Task: Open Card Accounting Review Meeting in Board Project Collaboration to Workspace Enterprise Architecture and add a team member Softage.1@softage.net, a label Green, a checklist Content Marketing, an attachment from your computer, a color Green and finally, add a card description 'Conduct team training session on effective delegation' and a comment 'We should approach this task with a sense of empathy and understanding, recognizing the needs and concerns of our stakeholders.'. Add a start date 'Jan 01, 1900' with a due date 'Jan 08, 1900'
Action: Mouse moved to (291, 173)
Screenshot: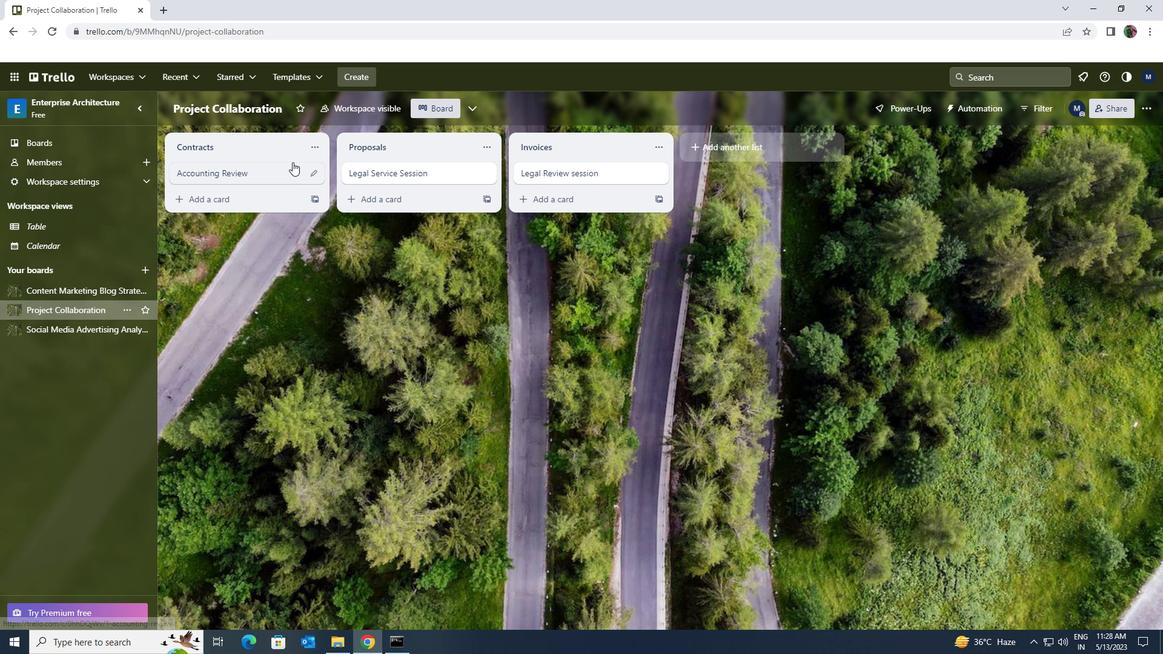 
Action: Mouse pressed left at (291, 173)
Screenshot: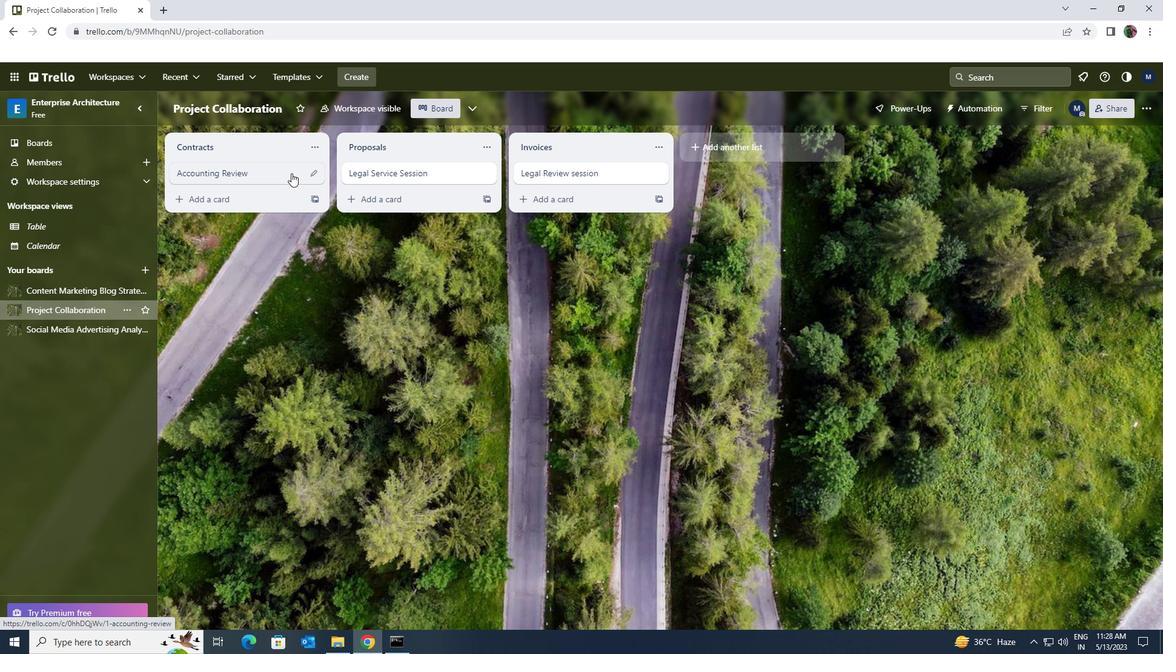 
Action: Mouse moved to (746, 173)
Screenshot: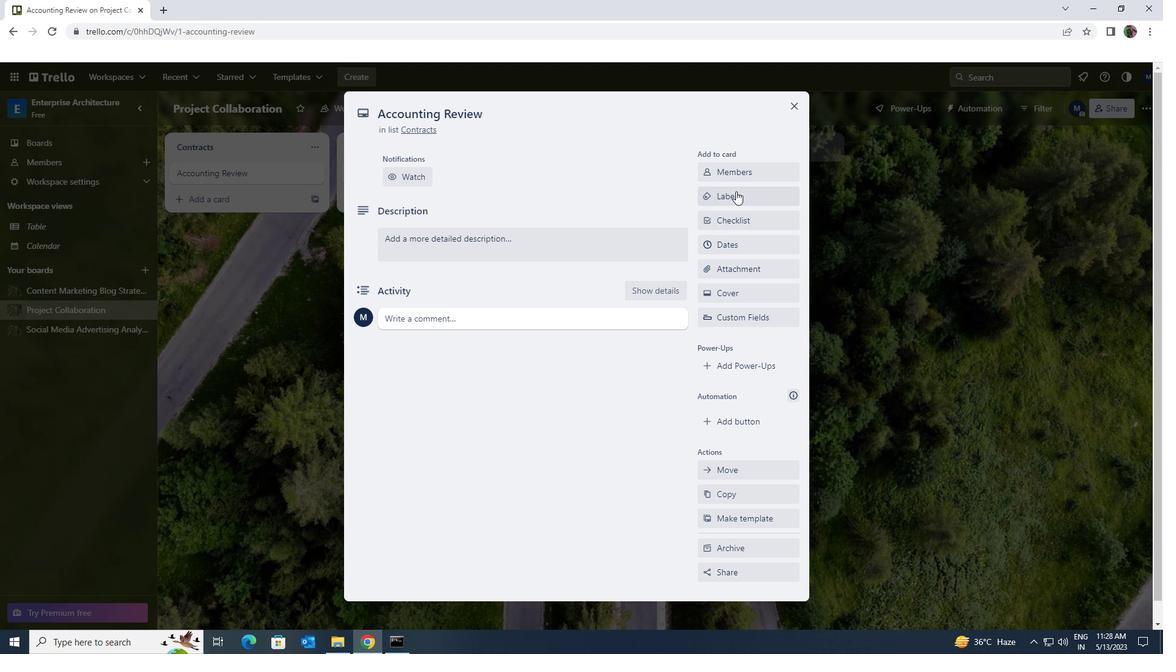 
Action: Mouse pressed left at (746, 173)
Screenshot: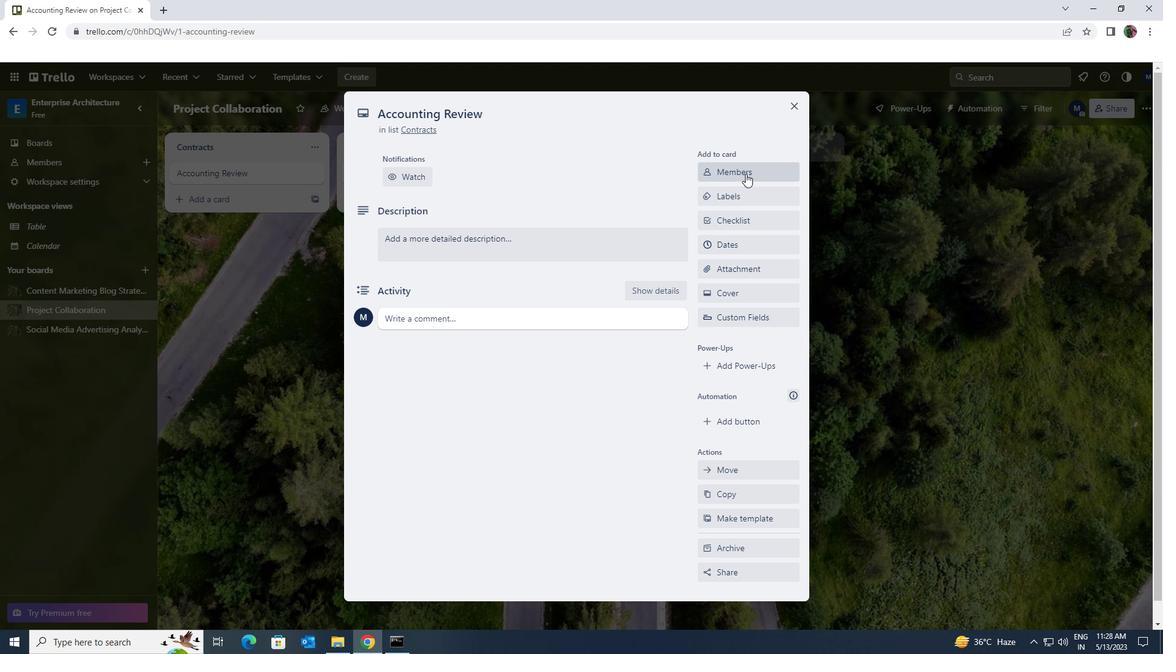 
Action: Key pressed softage.1<Key.shift>@SOFTAGE.NET
Screenshot: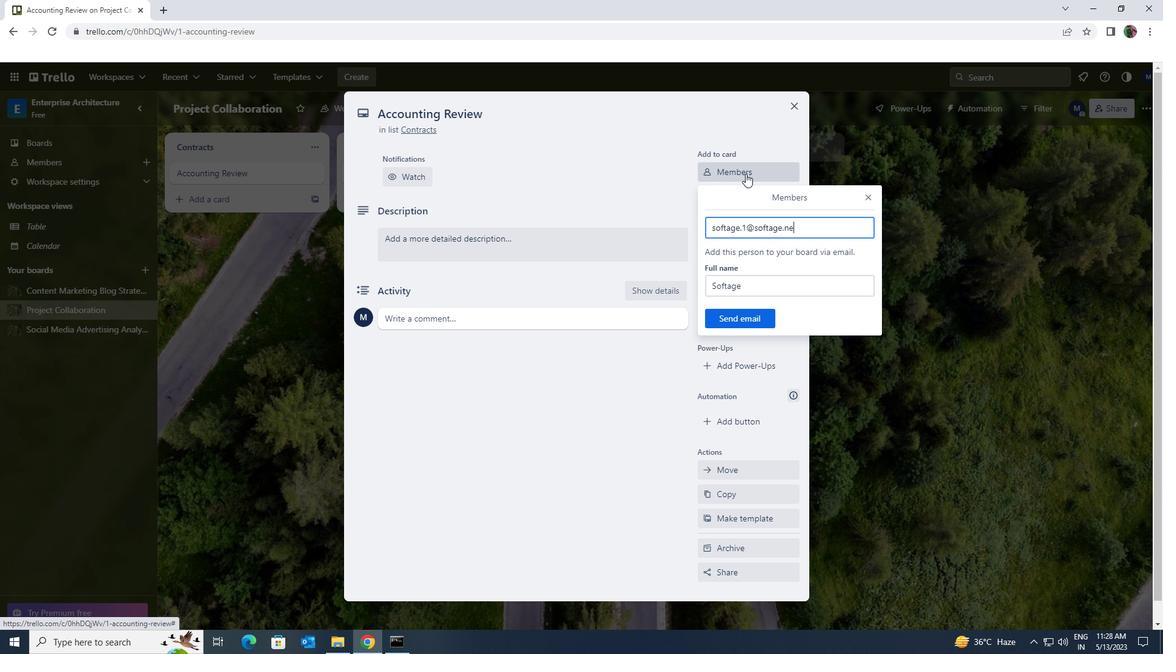 
Action: Mouse moved to (755, 314)
Screenshot: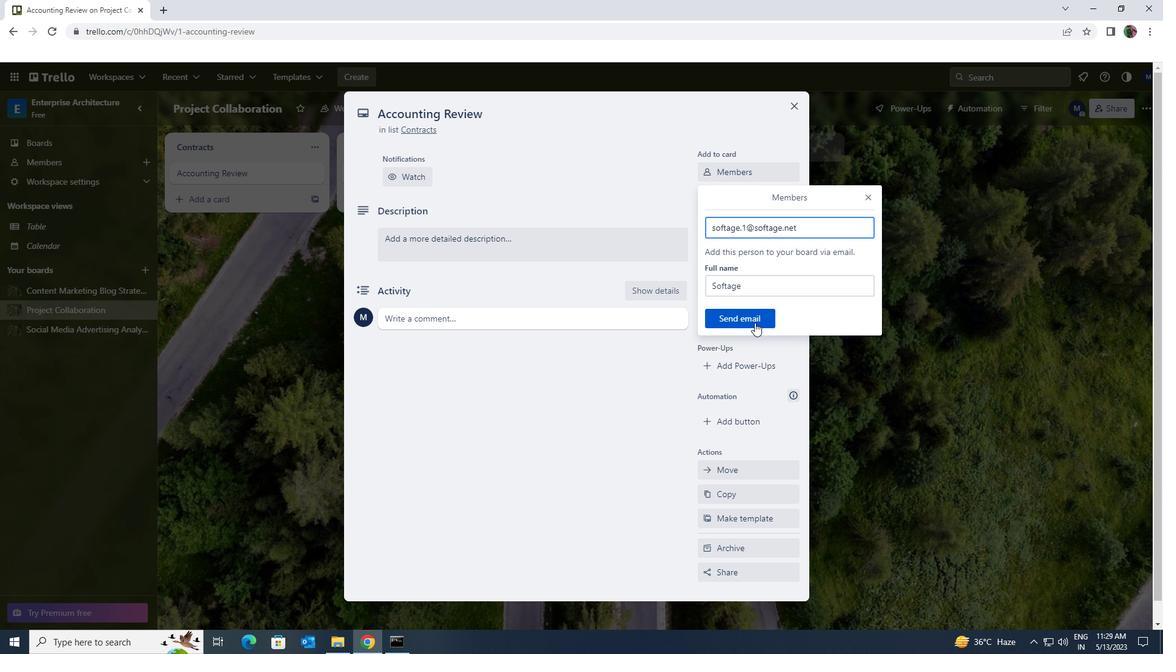 
Action: Mouse pressed left at (755, 314)
Screenshot: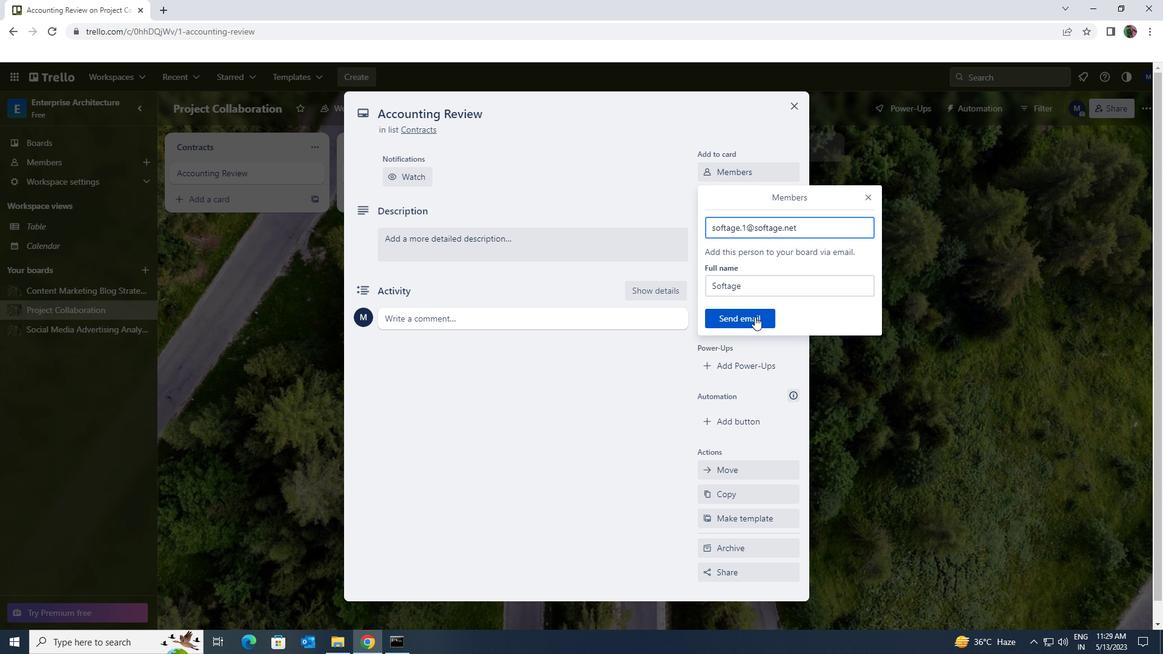 
Action: Mouse moved to (746, 235)
Screenshot: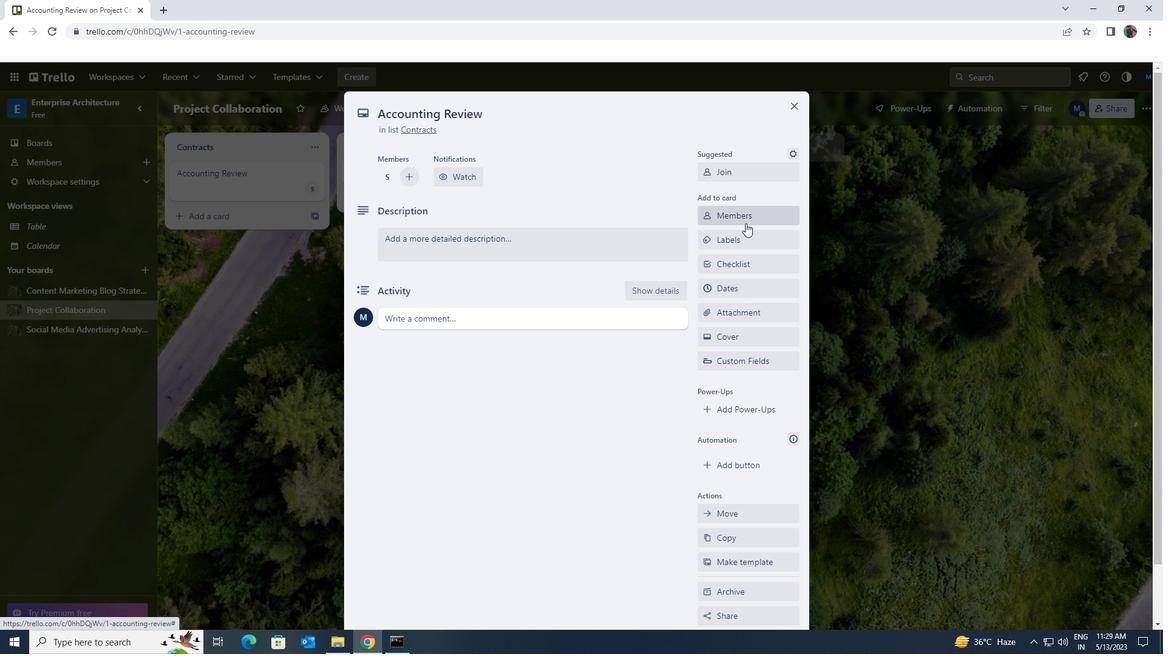 
Action: Mouse pressed left at (746, 235)
Screenshot: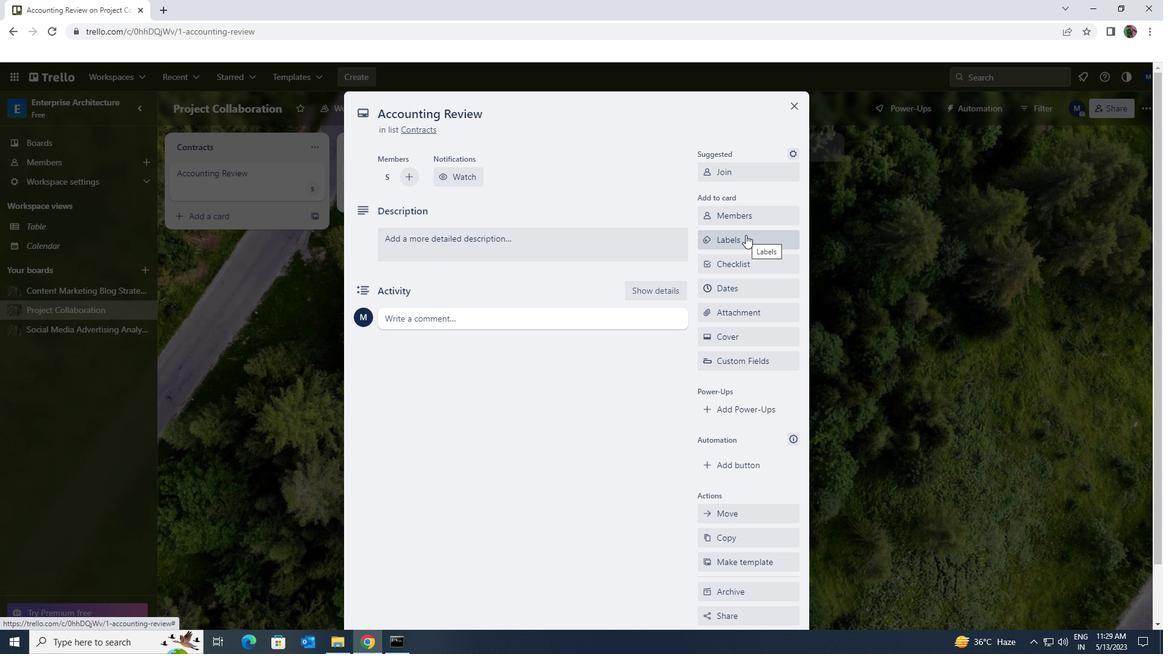 
Action: Mouse moved to (789, 475)
Screenshot: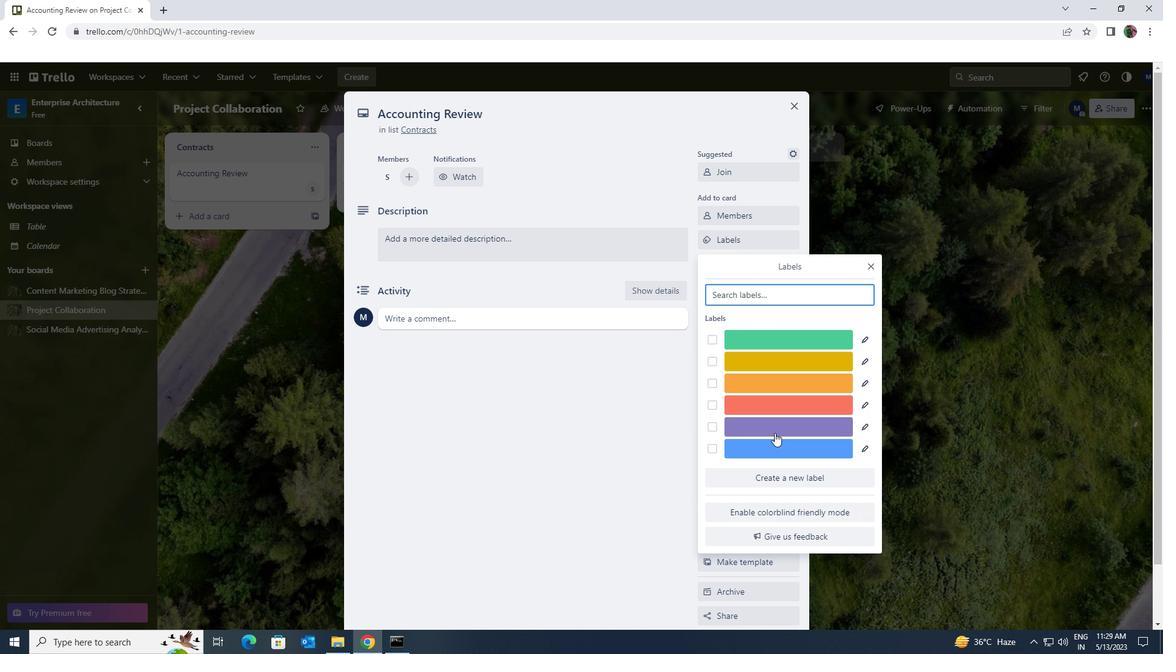 
Action: Mouse pressed left at (789, 475)
Screenshot: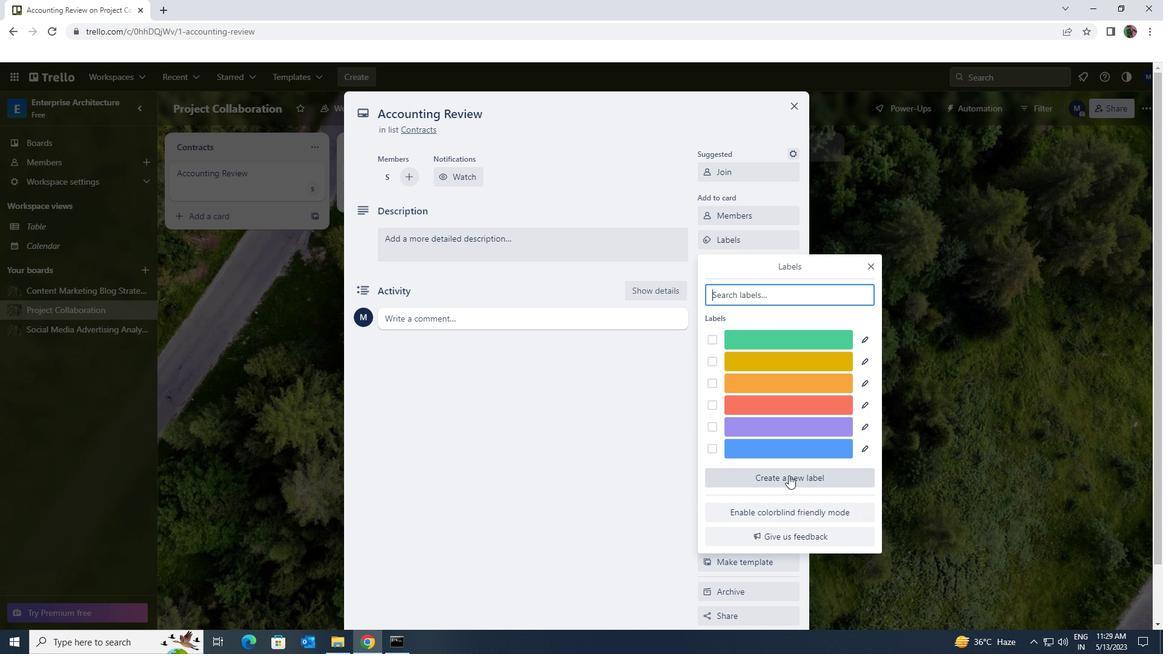 
Action: Mouse moved to (726, 458)
Screenshot: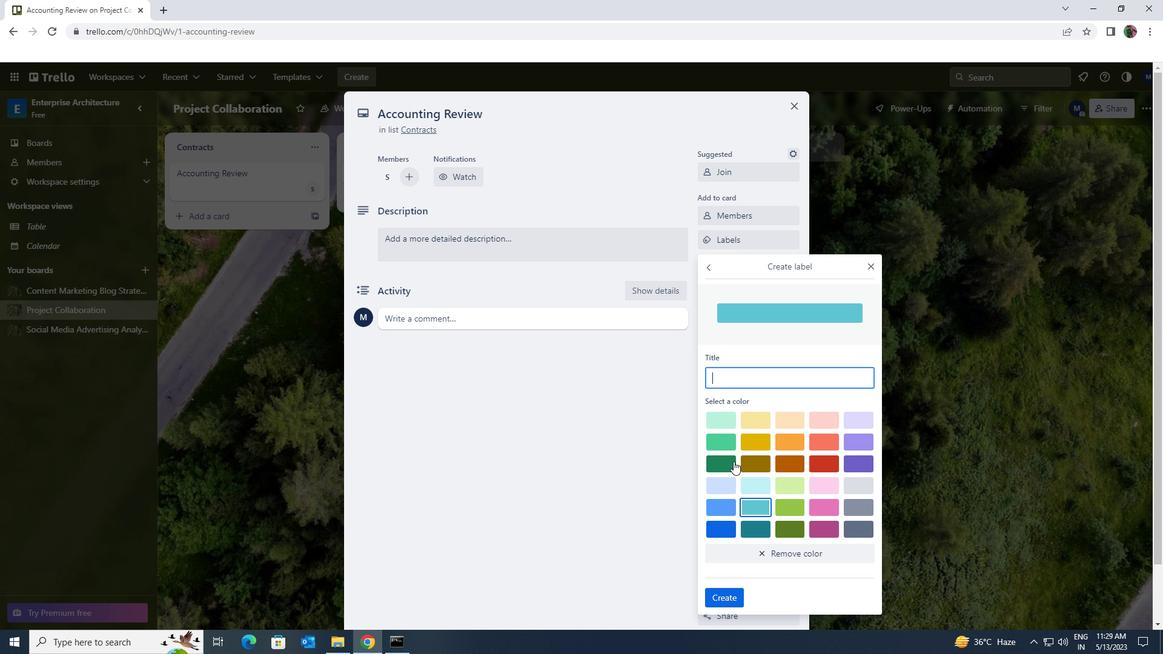 
Action: Mouse pressed left at (726, 458)
Screenshot: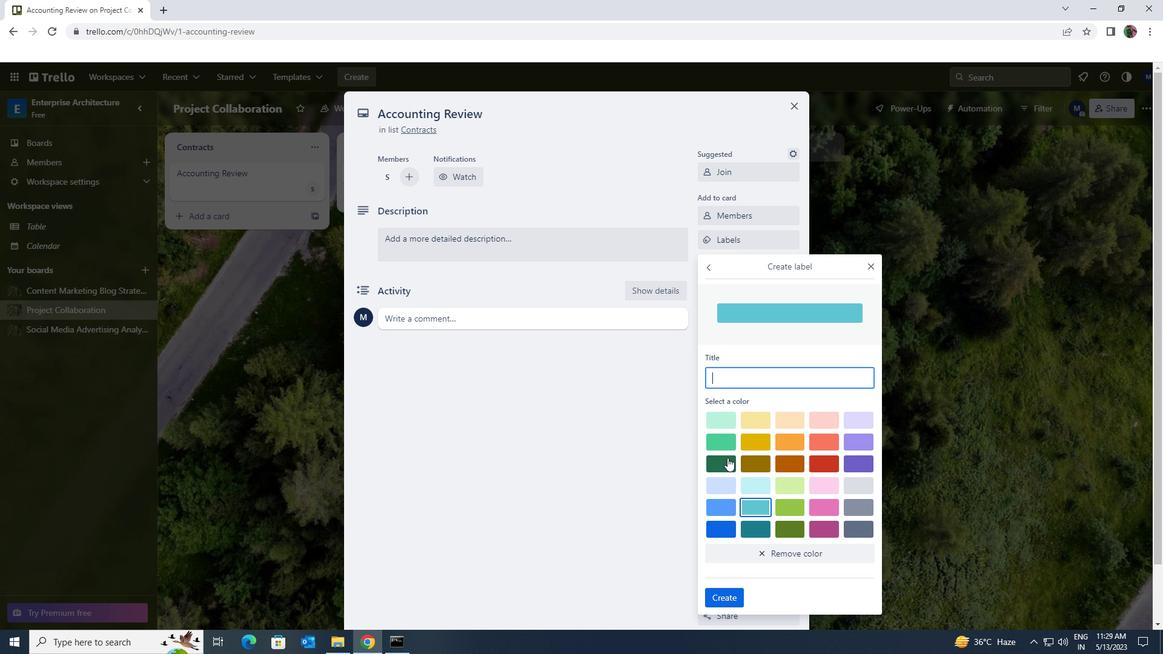 
Action: Mouse moved to (726, 595)
Screenshot: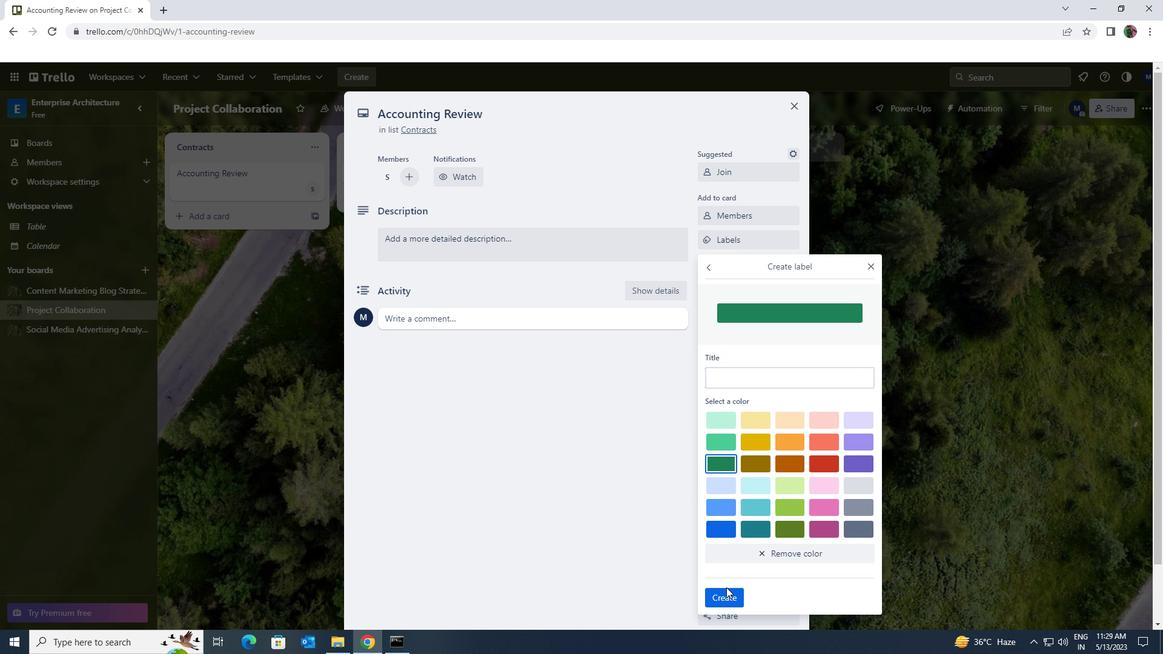 
Action: Mouse pressed left at (726, 595)
Screenshot: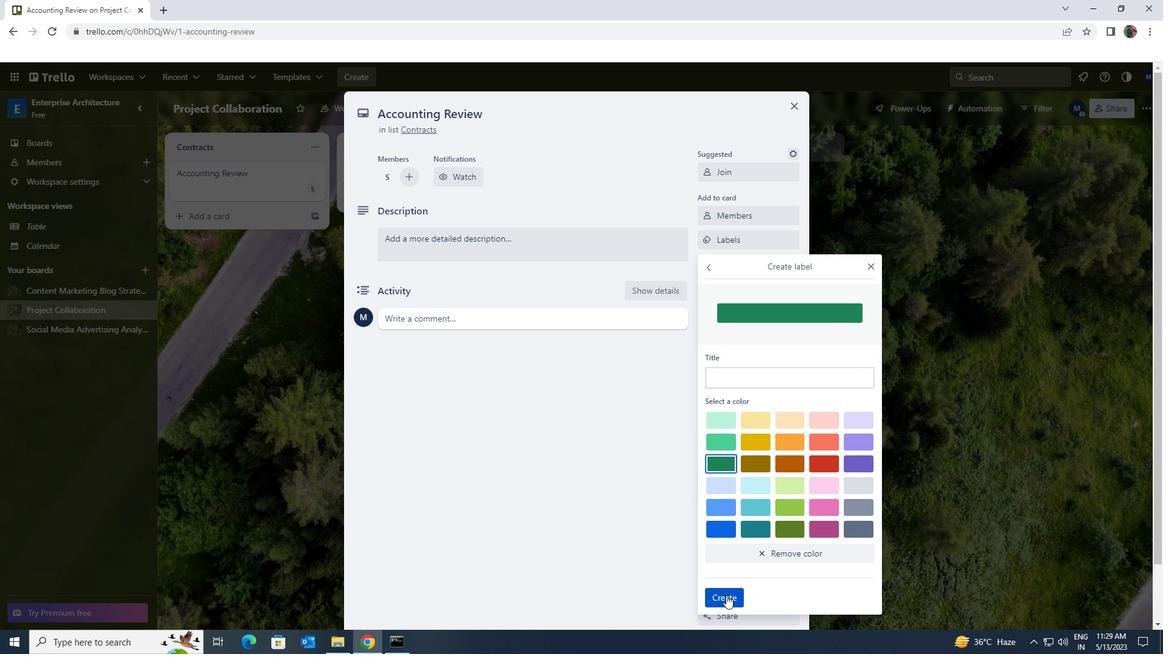 
Action: Mouse moved to (874, 267)
Screenshot: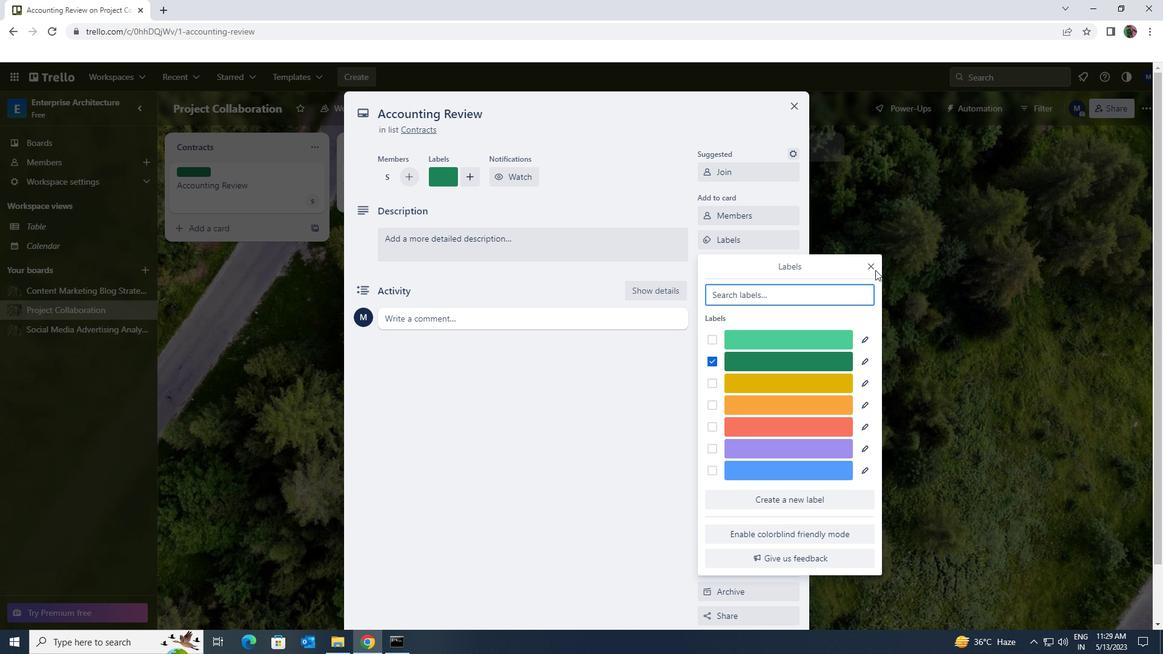 
Action: Mouse pressed left at (874, 267)
Screenshot: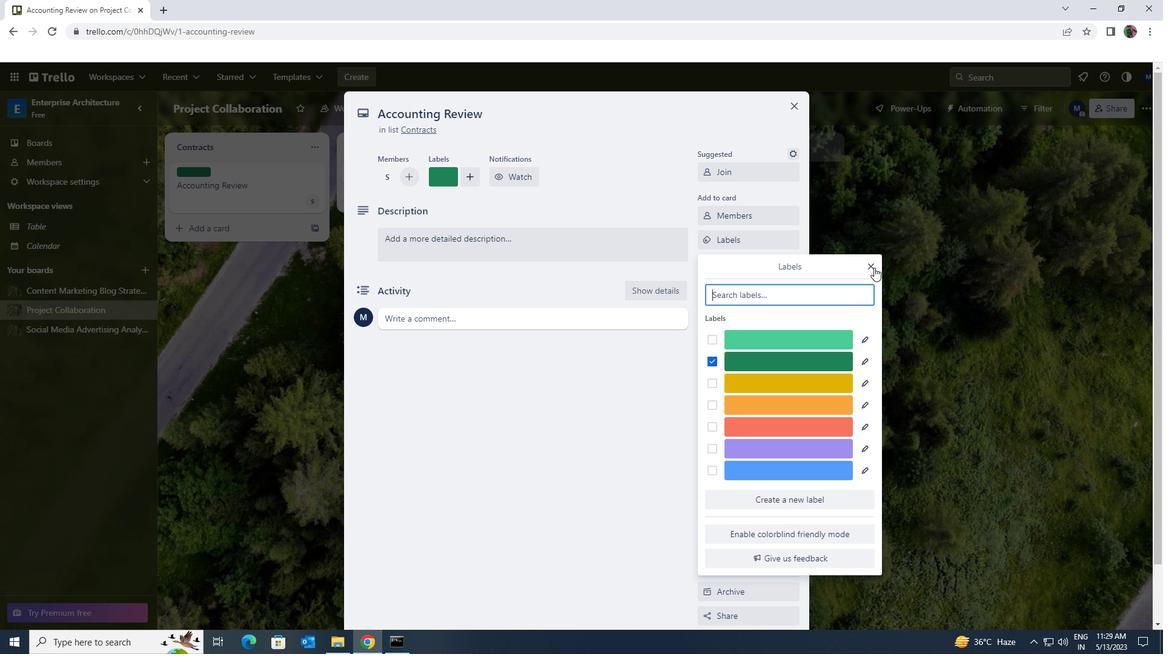 
Action: Mouse moved to (758, 263)
Screenshot: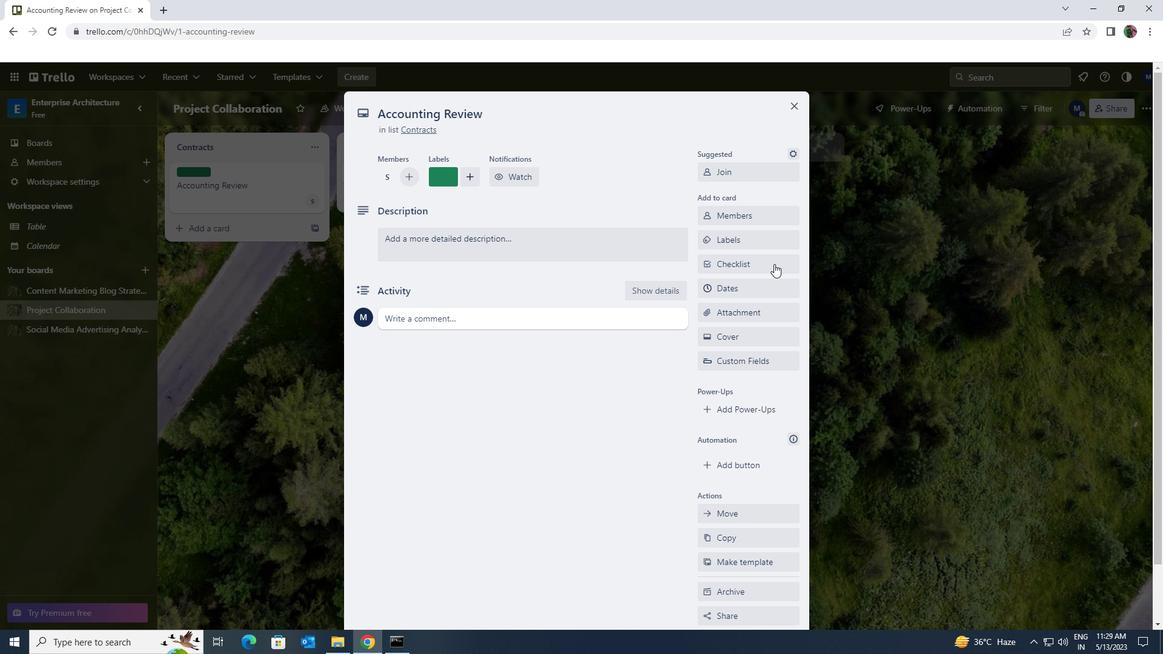 
Action: Mouse pressed left at (758, 263)
Screenshot: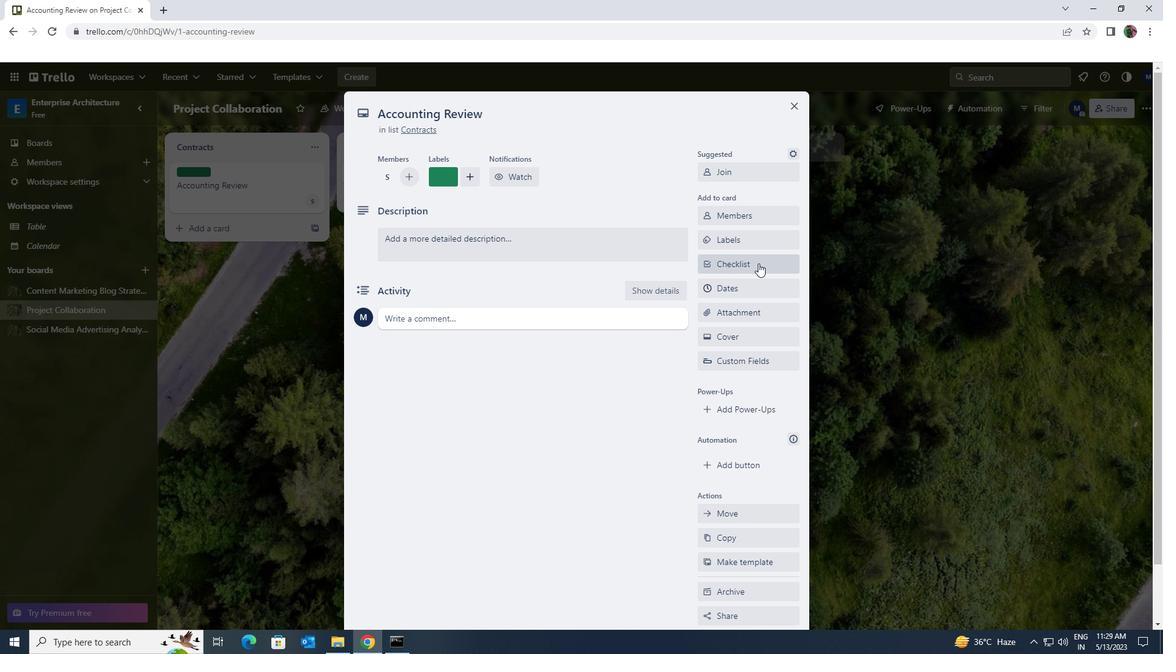 
Action: Key pressed <Key.shift>CONTENT<Key.space><Key.shift>MARKETNG
Screenshot: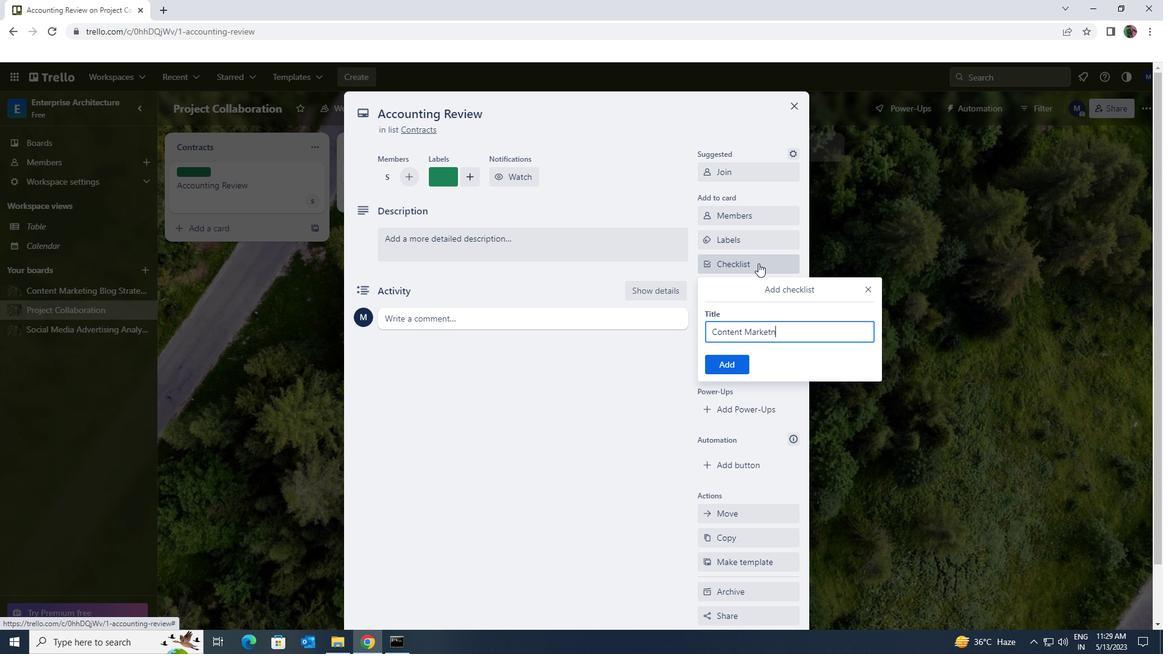 
Action: Mouse moved to (723, 375)
Screenshot: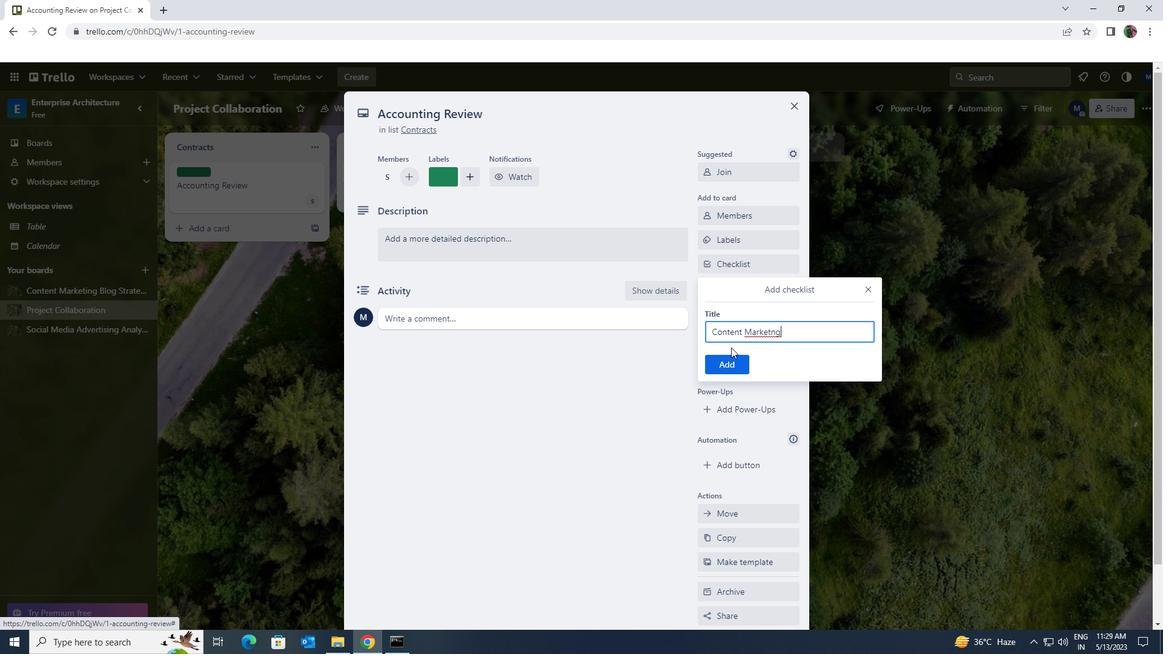 
Action: Key pressed <Key.backspace>ING
Screenshot: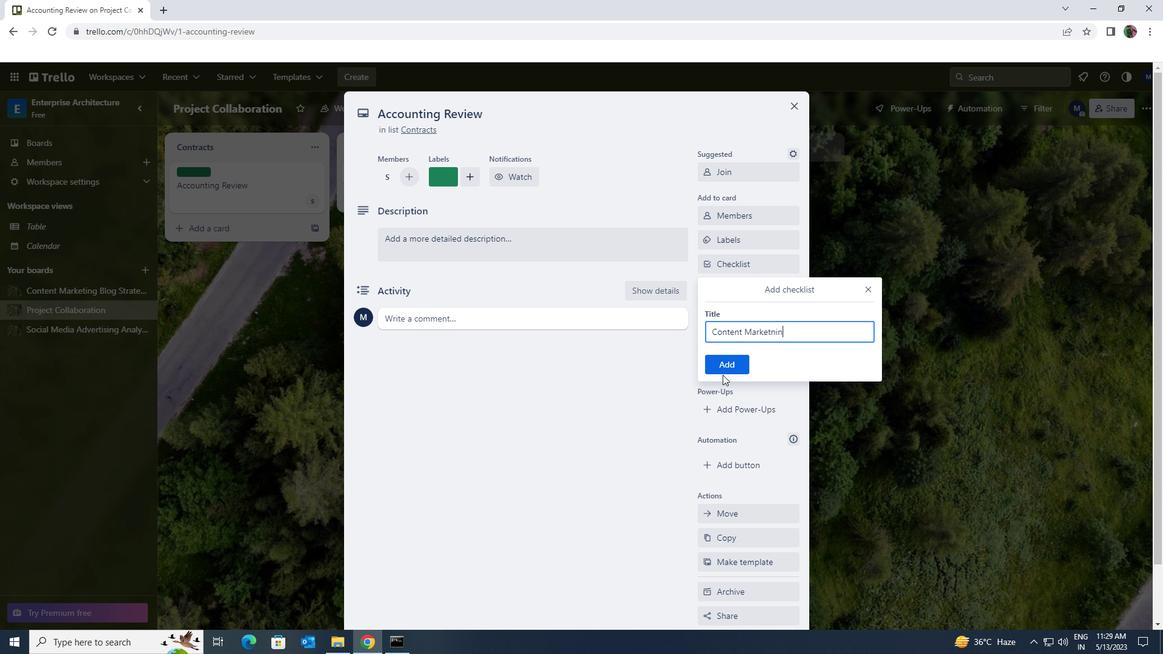 
Action: Mouse moved to (723, 369)
Screenshot: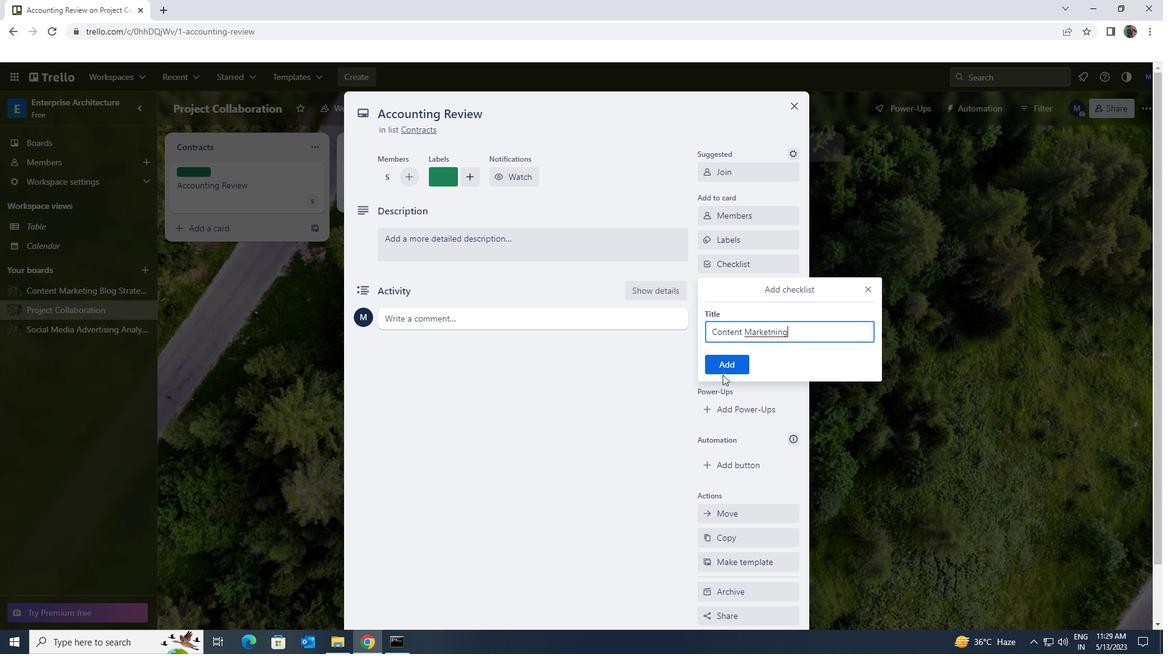 
Action: Key pressed <Key.backspace><Key.backspace><Key.backspace><Key.backspace>ING
Screenshot: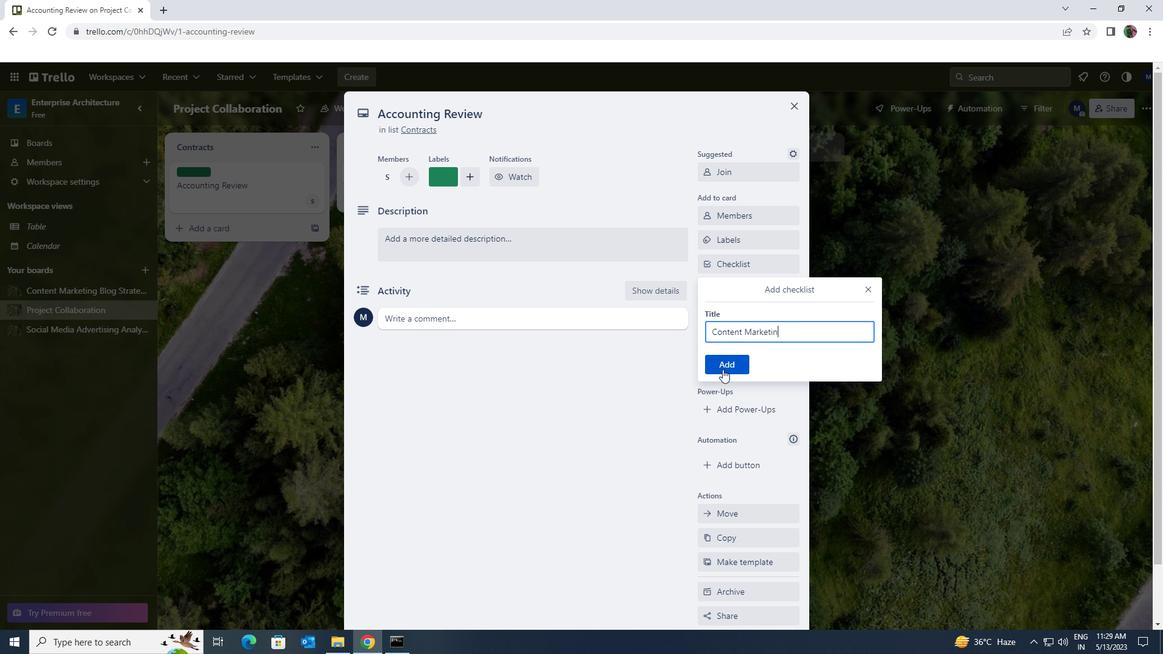 
Action: Mouse moved to (724, 365)
Screenshot: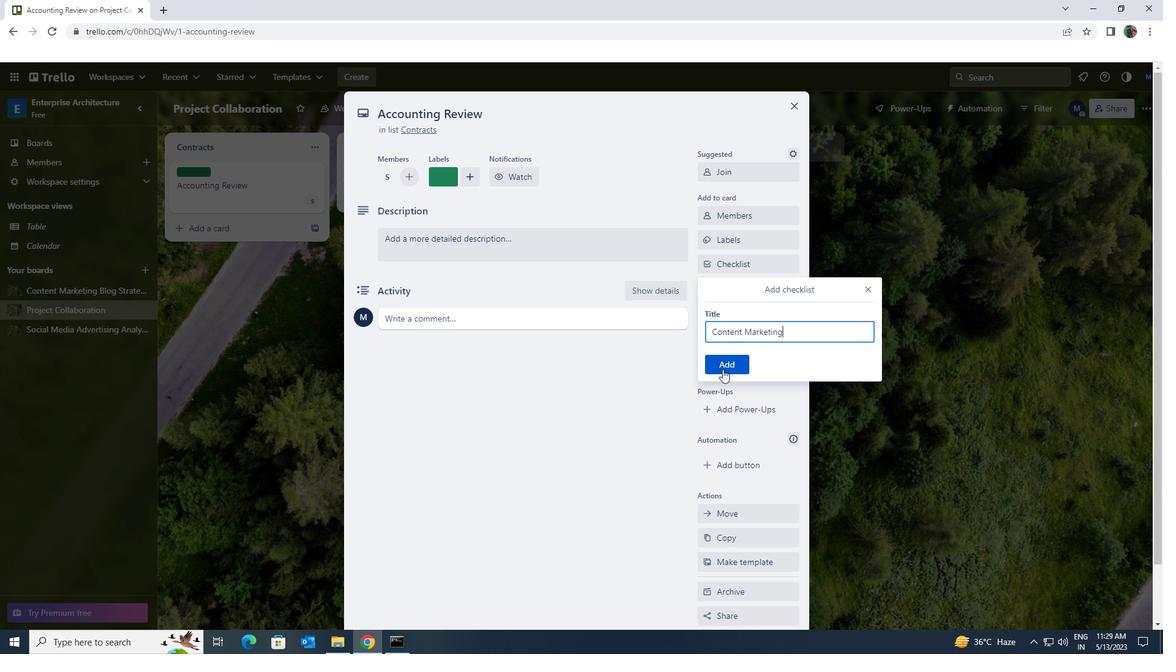 
Action: Mouse pressed left at (724, 365)
Screenshot: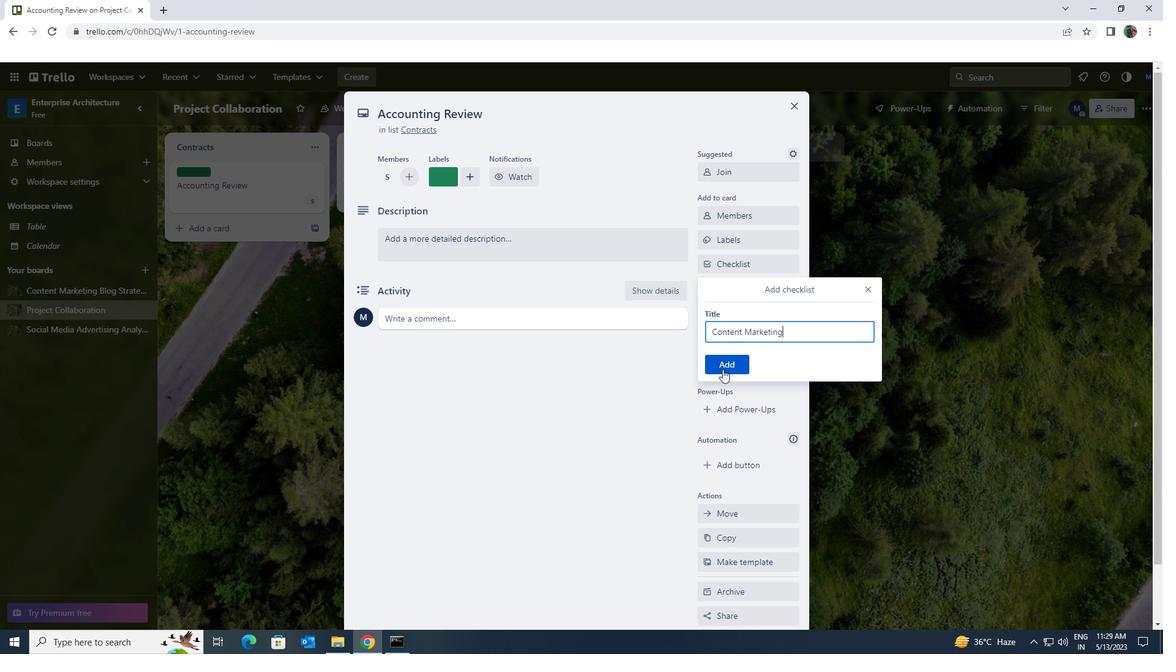 
Action: Mouse moved to (737, 307)
Screenshot: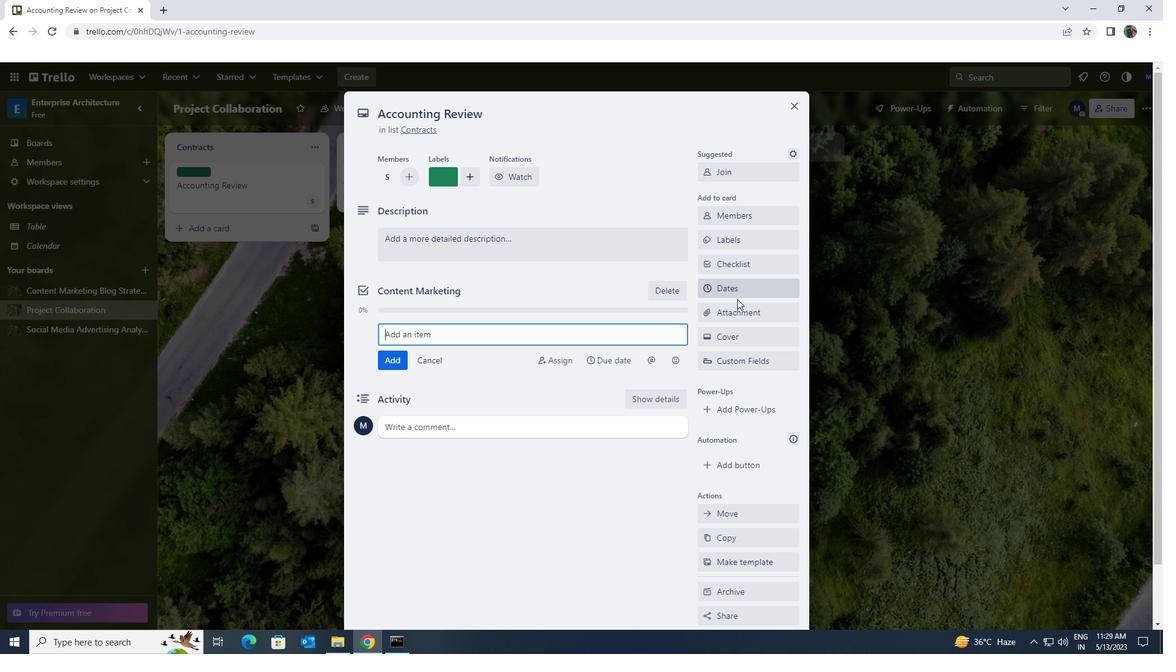 
Action: Mouse pressed left at (737, 307)
Screenshot: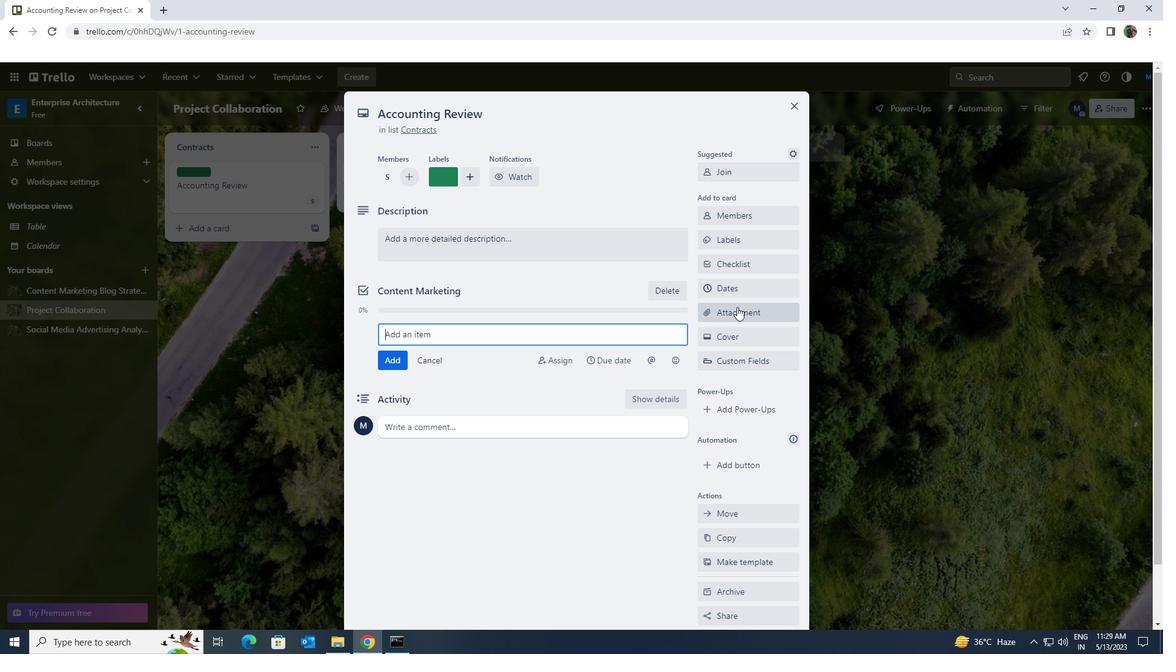 
Action: Mouse moved to (729, 360)
Screenshot: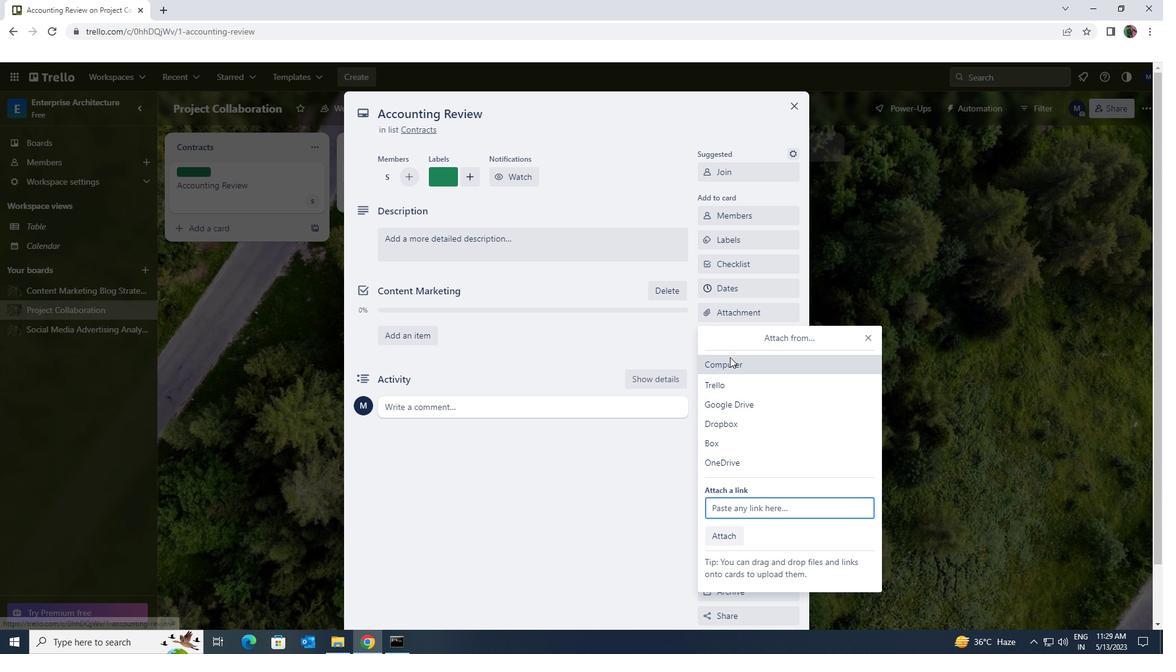 
Action: Mouse pressed left at (729, 360)
Screenshot: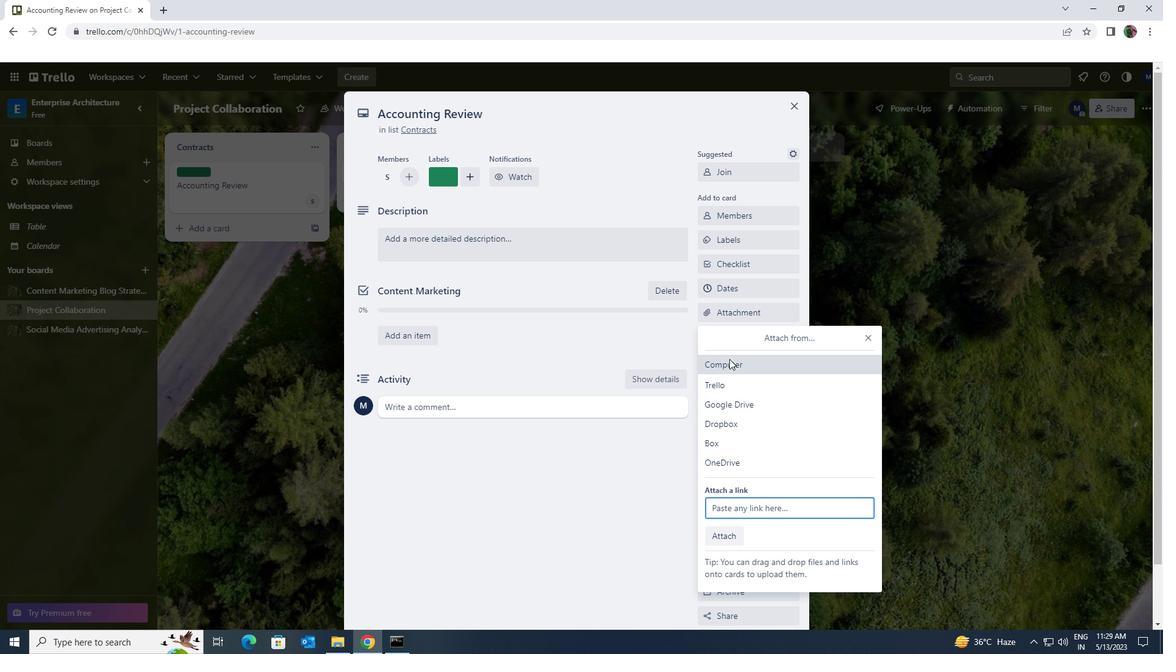 
Action: Mouse moved to (365, 147)
Screenshot: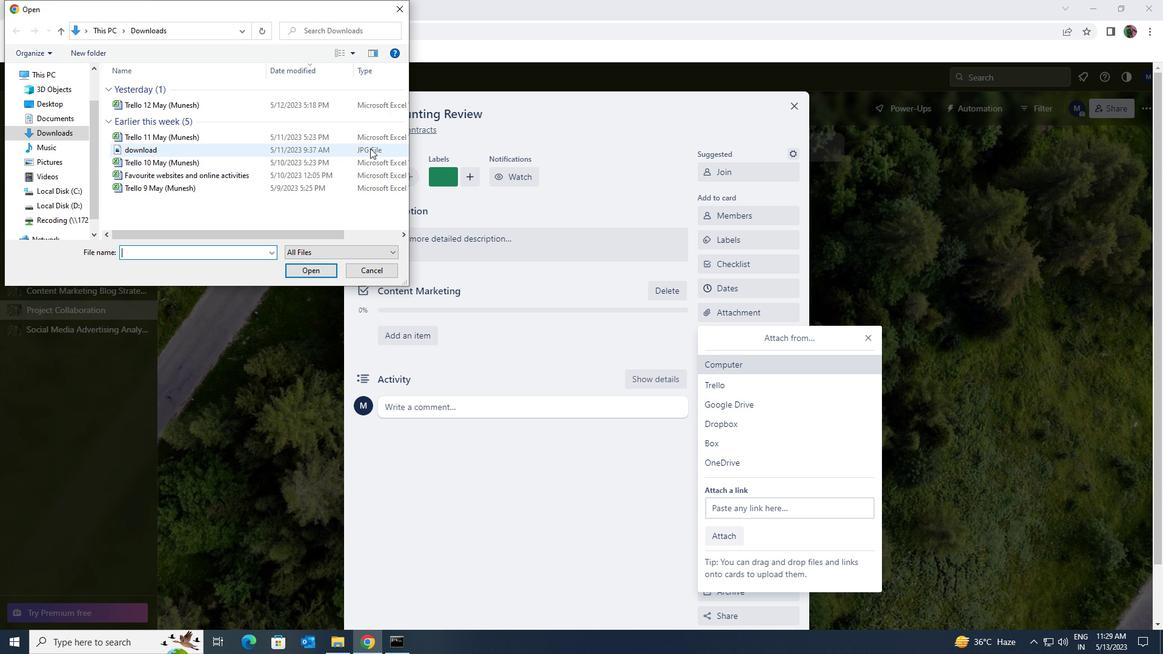 
Action: Mouse pressed left at (365, 147)
Screenshot: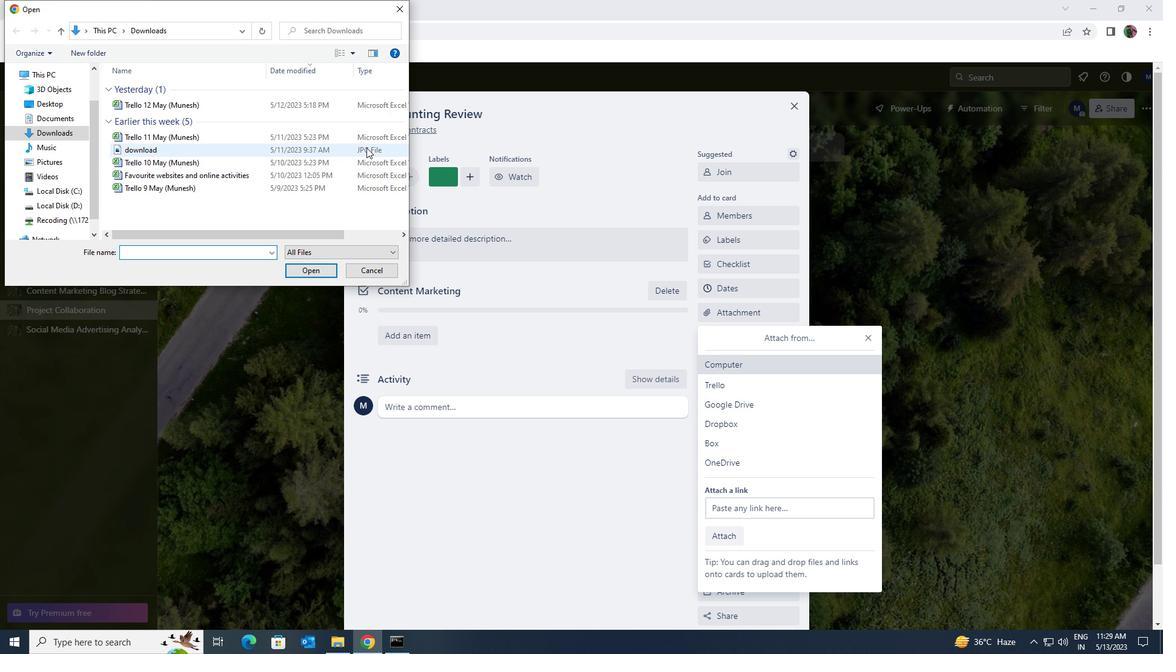 
Action: Mouse moved to (327, 270)
Screenshot: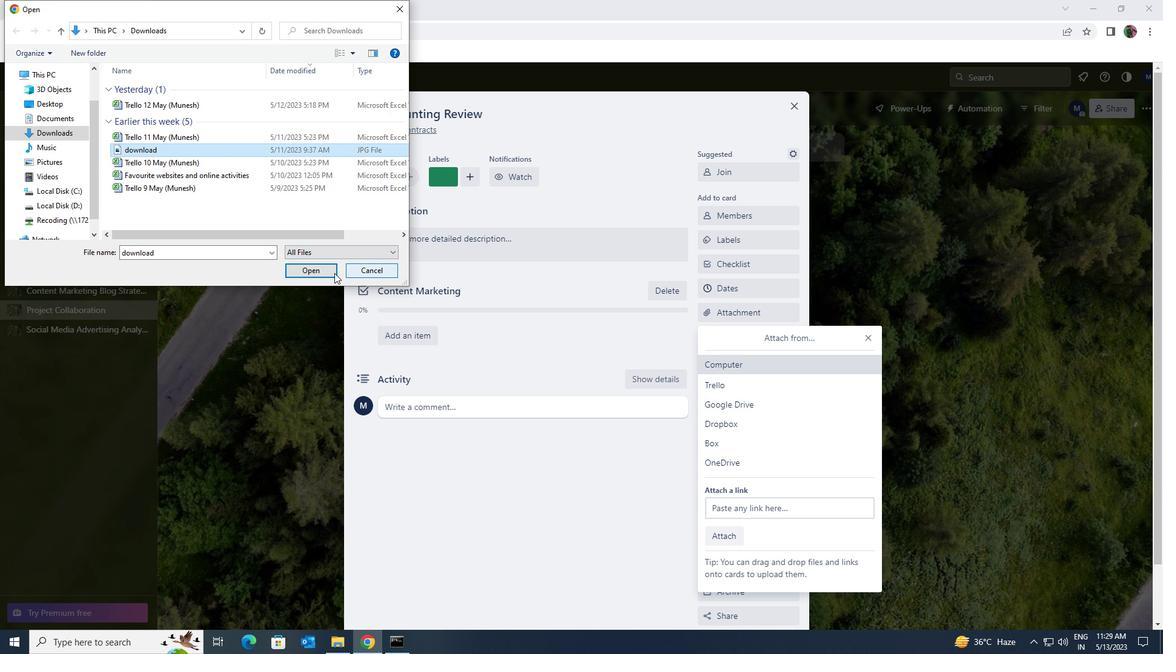 
Action: Mouse pressed left at (327, 270)
Screenshot: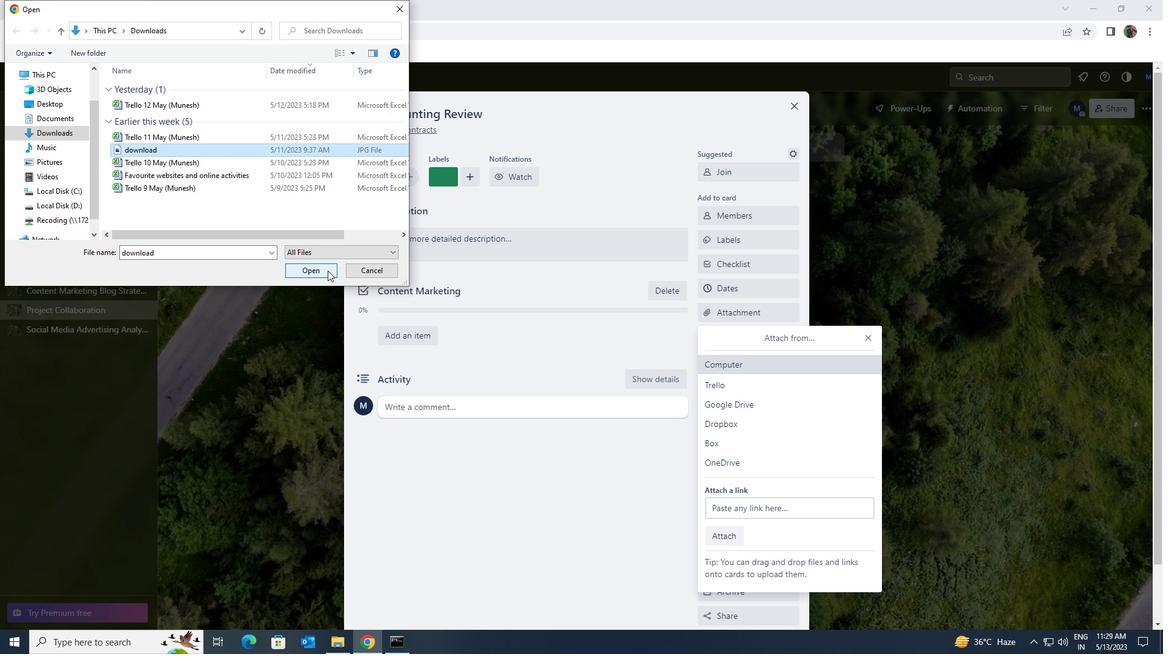 
Action: Mouse moved to (453, 337)
Screenshot: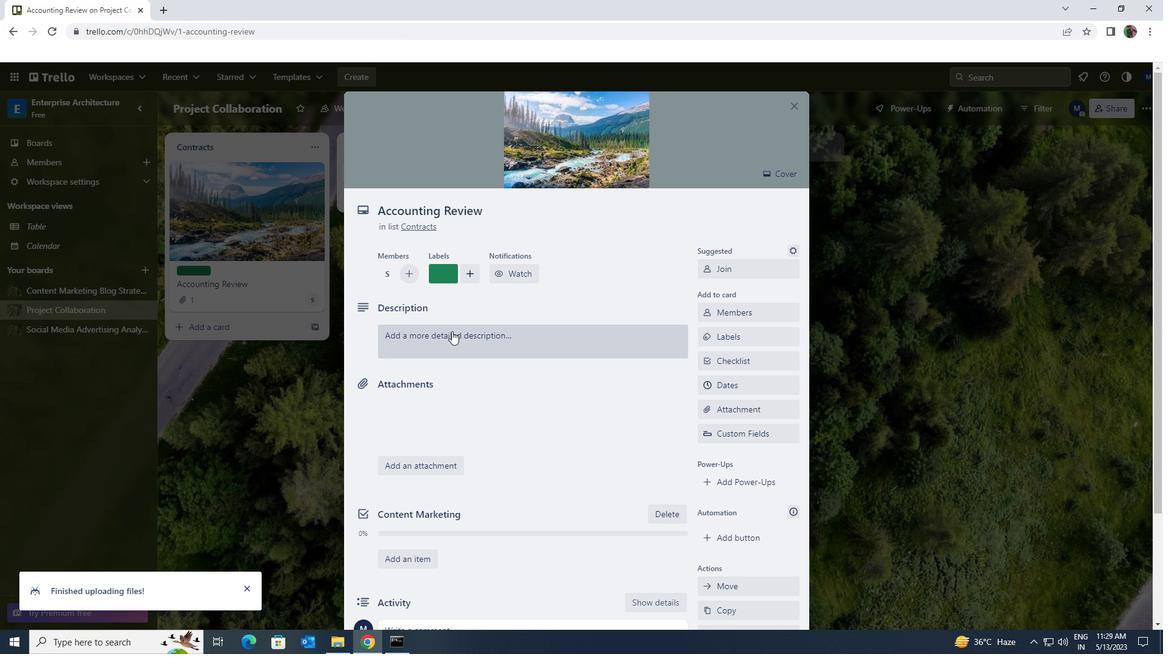 
Action: Mouse pressed left at (453, 337)
Screenshot: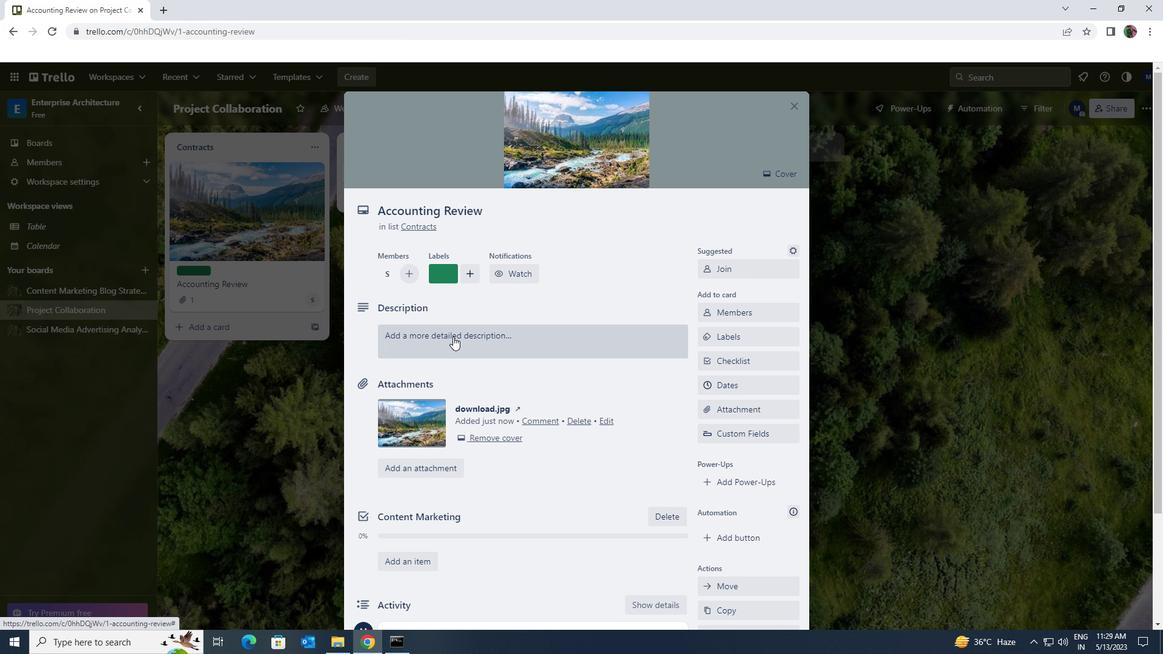 
Action: Key pressed <Key.shift>CONDUCT<Key.space><Key.shift>TEAM<Key.space><Key.shift>TRAINING<Key.space><Key.shift>SESSION<Key.space>ON<Key.space>EFFECTIVE<Key.space>DELEGATION
Screenshot: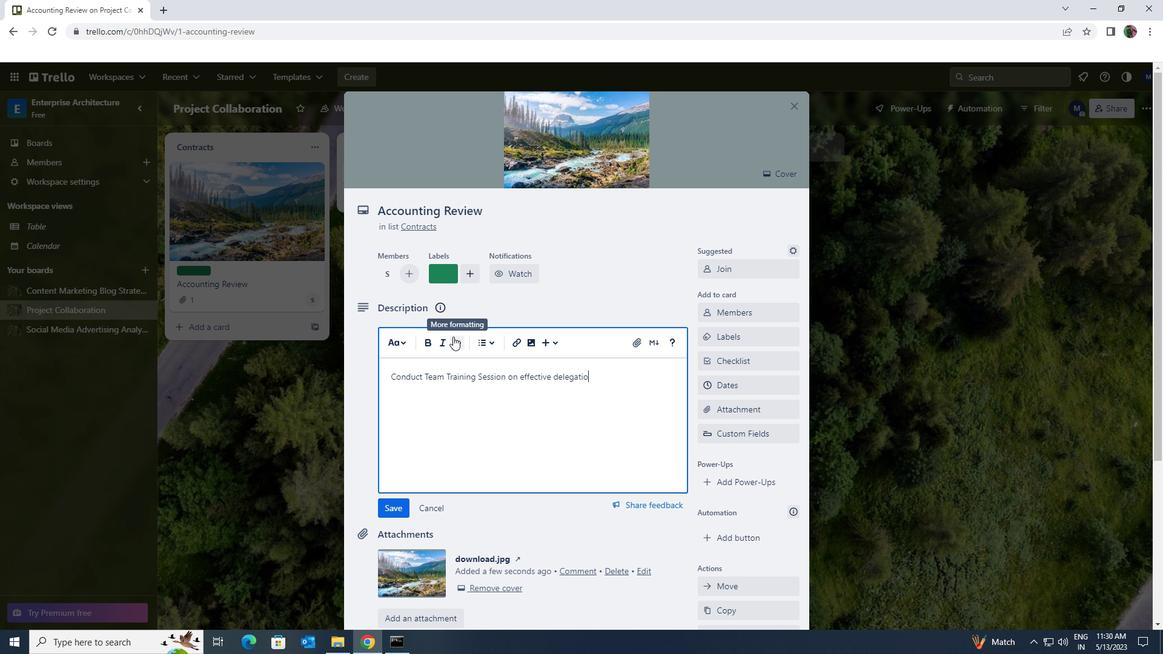 
Action: Mouse moved to (400, 510)
Screenshot: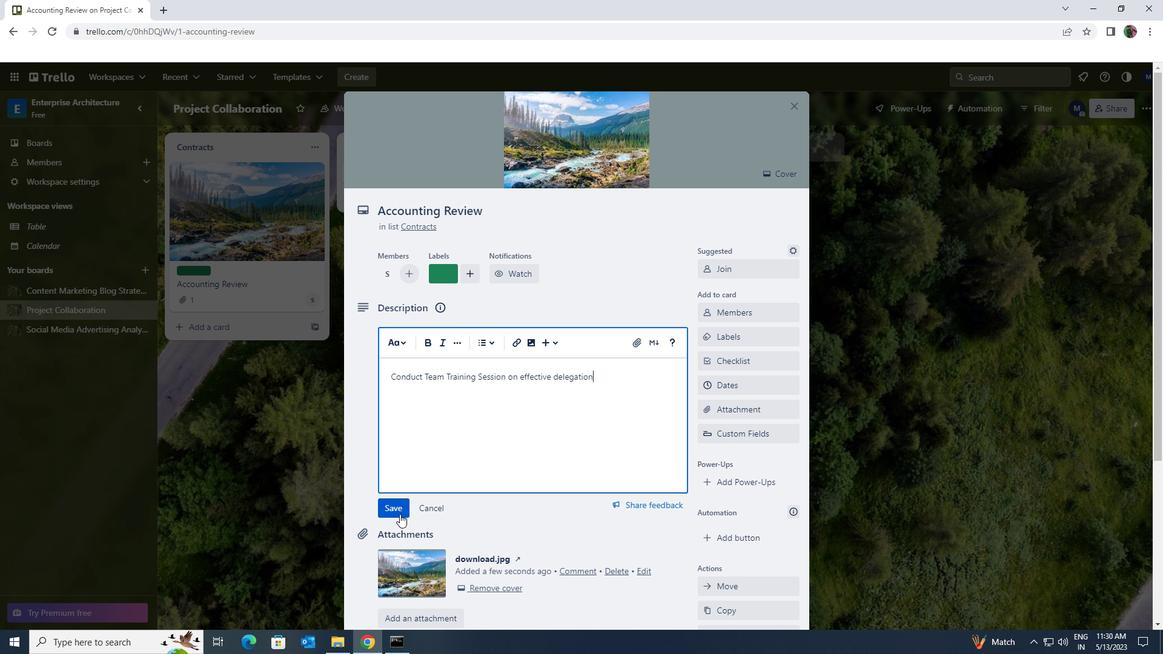 
Action: Mouse pressed left at (400, 510)
Screenshot: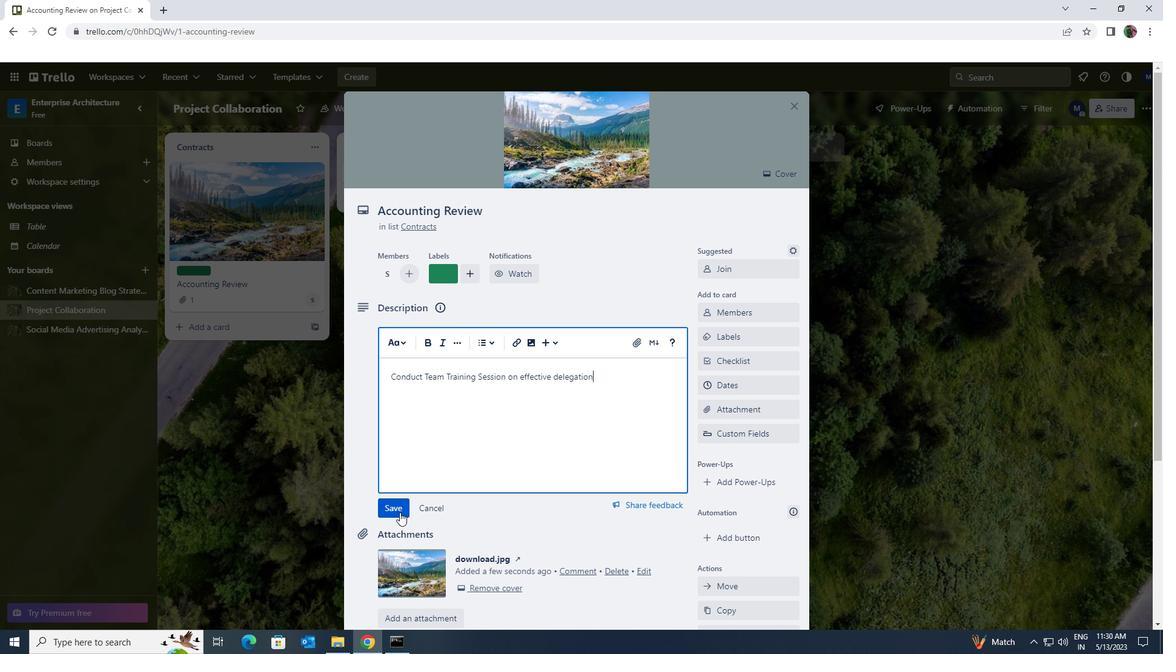 
Action: Mouse moved to (400, 510)
Screenshot: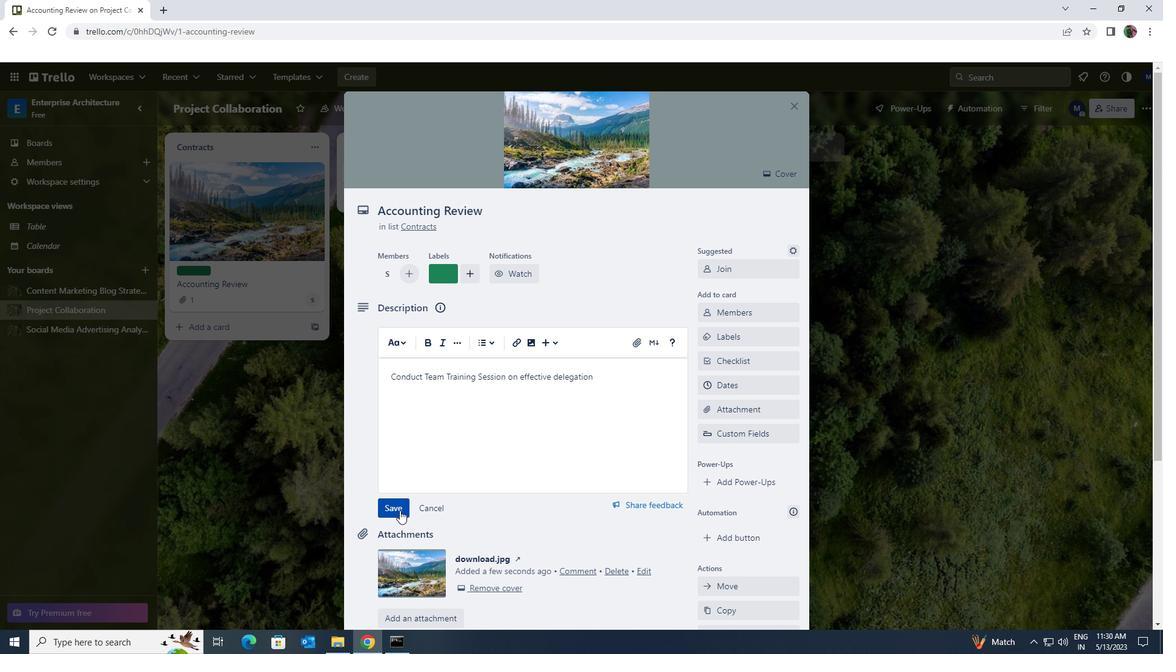 
Action: Mouse scrolled (400, 509) with delta (0, 0)
Screenshot: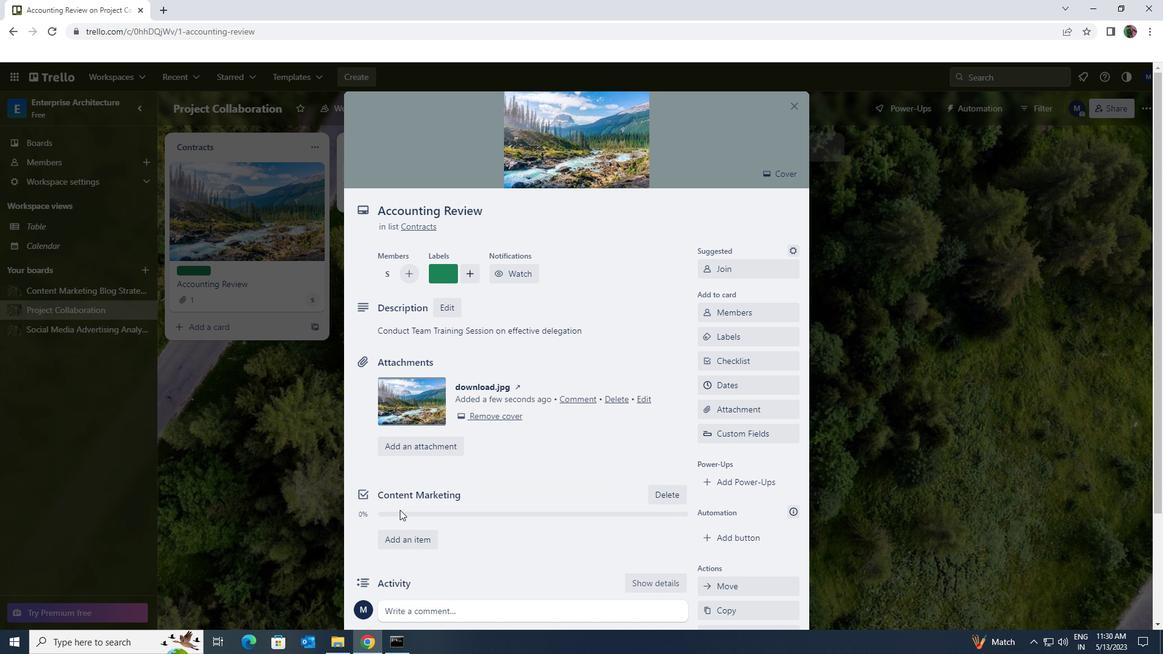 
Action: Mouse scrolled (400, 509) with delta (0, 0)
Screenshot: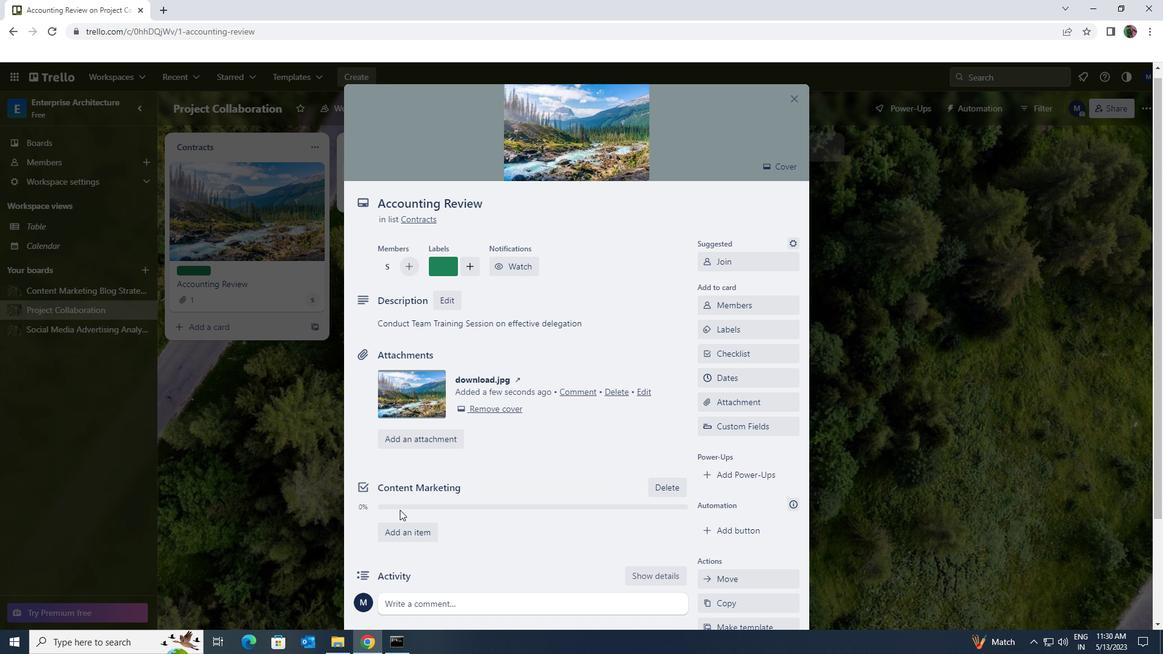 
Action: Mouse scrolled (400, 509) with delta (0, 0)
Screenshot: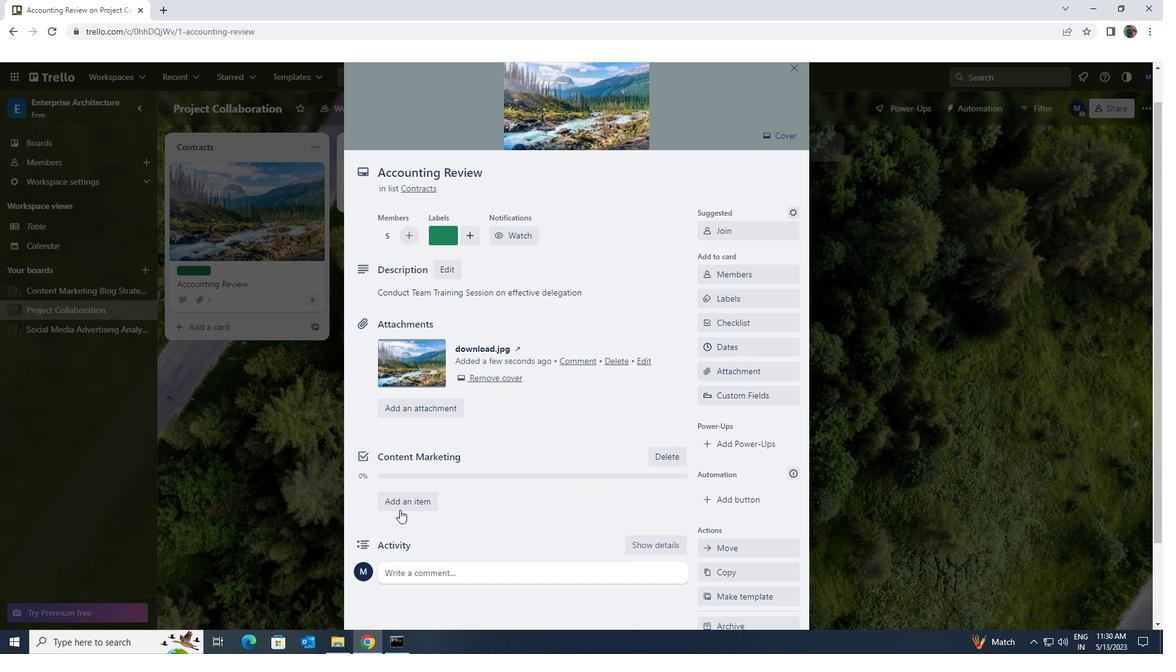 
Action: Mouse moved to (417, 474)
Screenshot: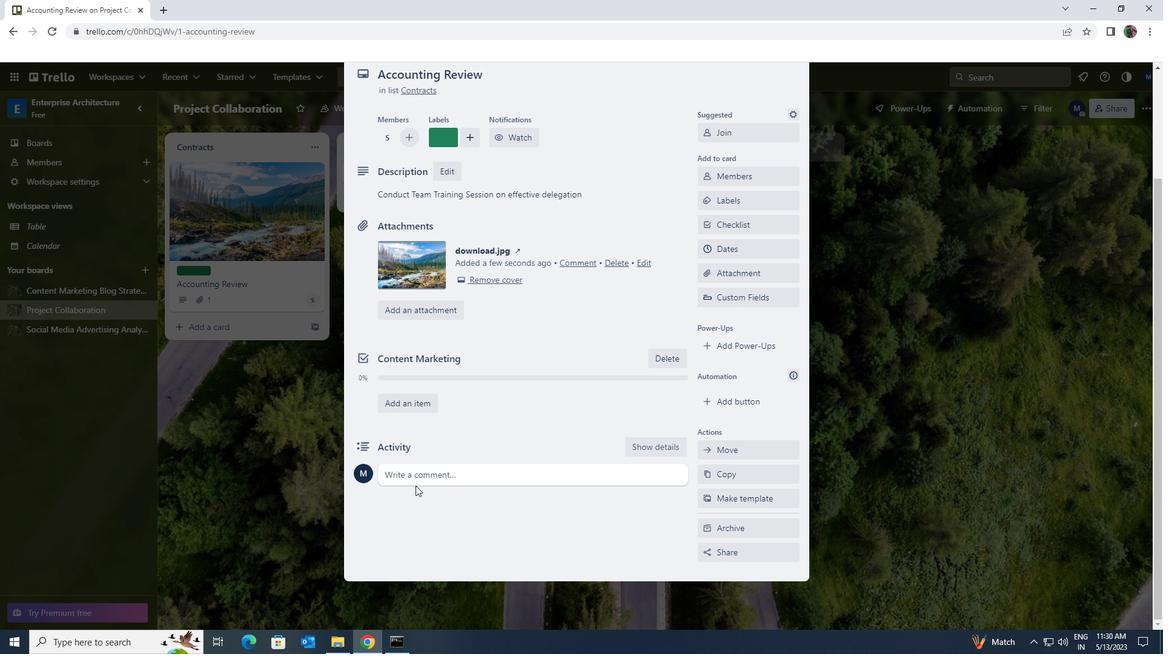 
Action: Mouse pressed left at (417, 474)
Screenshot: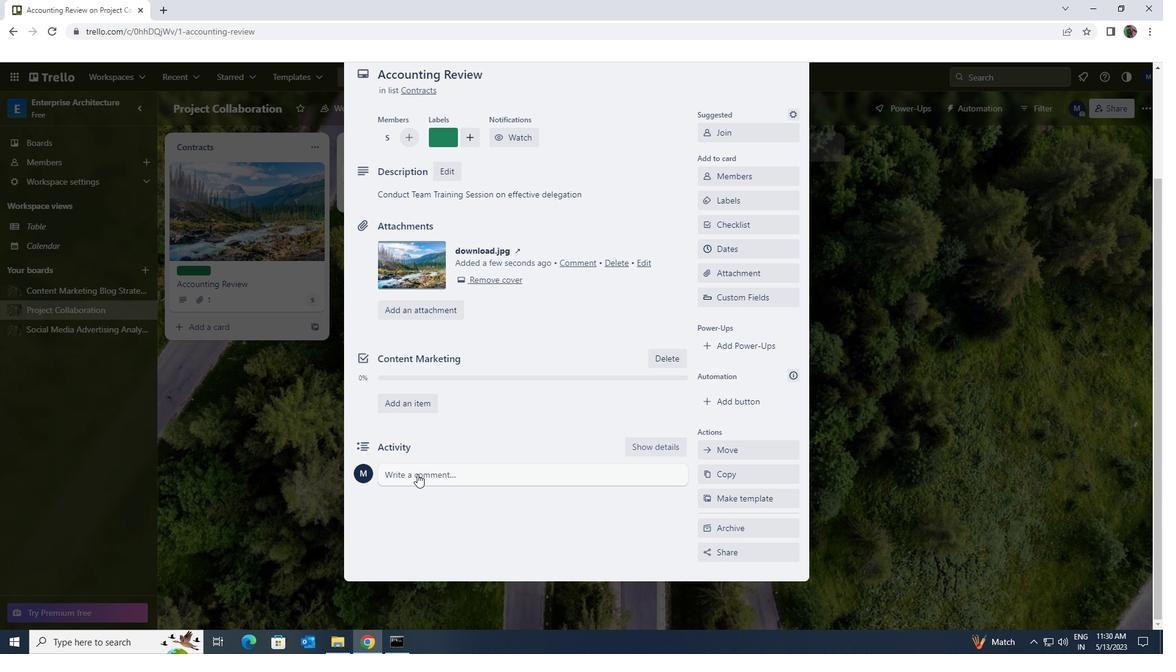 
Action: Key pressed <Key.shift>WE<Key.space>SHOULD<Key.space>APPROACH<Key.space>THIS<Key.space>TASK<Key.space>WITH<Key.space>SENSE<Key.space>OF<Key.space>EMPATHY<Key.space>UNER<Key.backspace><Key.backspace>DERSTANDING<Key.space>RECOGNIZING<Key.space>THE<Key.space>NEEDS<Key.space>OF<Key.space>AND<Key.space>CONCERNS<Key.space>OF<Key.space>OUR<Key.space>STAKEHOLDERS<Key.space>
Screenshot: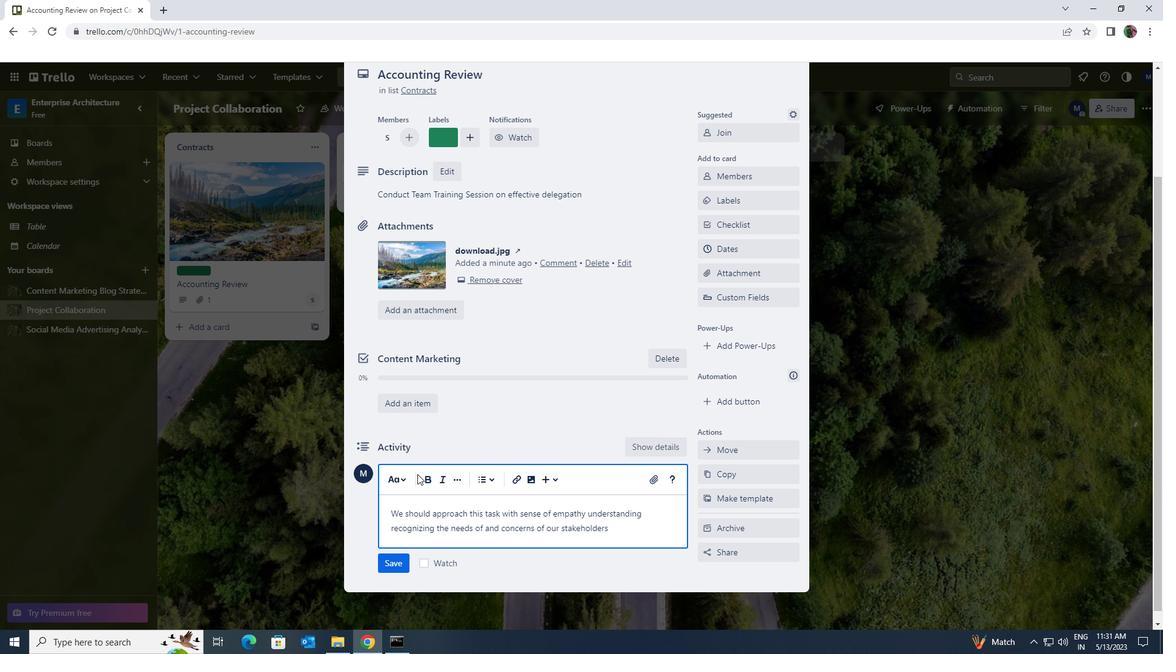 
Action: Mouse moved to (400, 566)
Screenshot: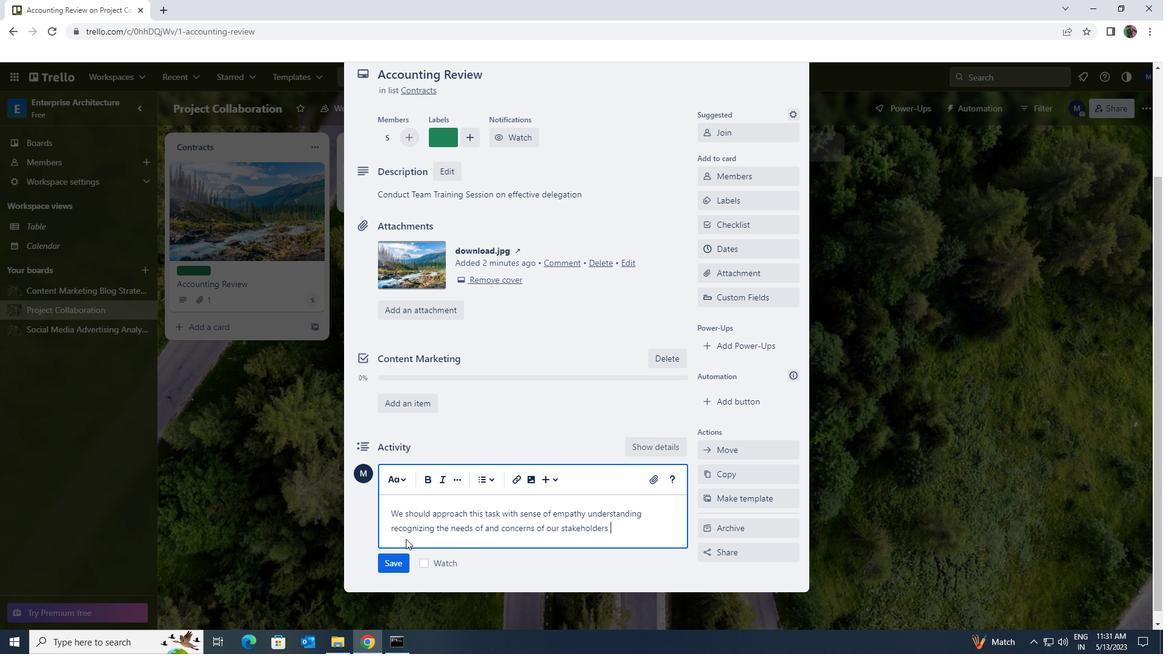 
Action: Mouse pressed left at (400, 566)
Screenshot: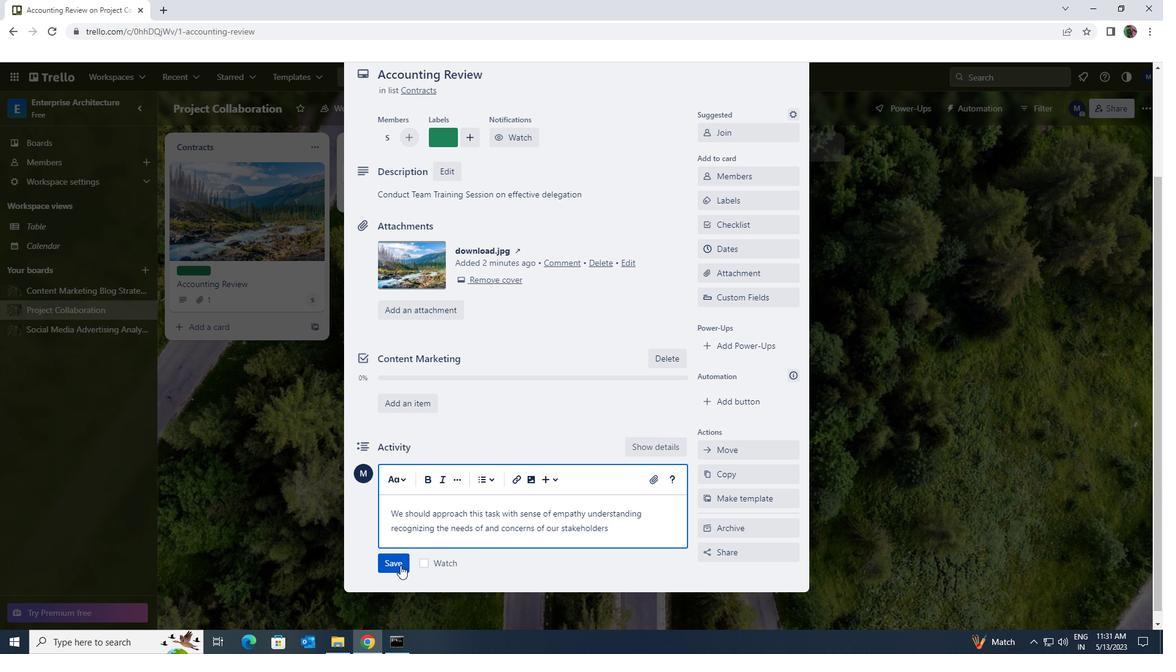 
Action: Mouse moved to (529, 450)
Screenshot: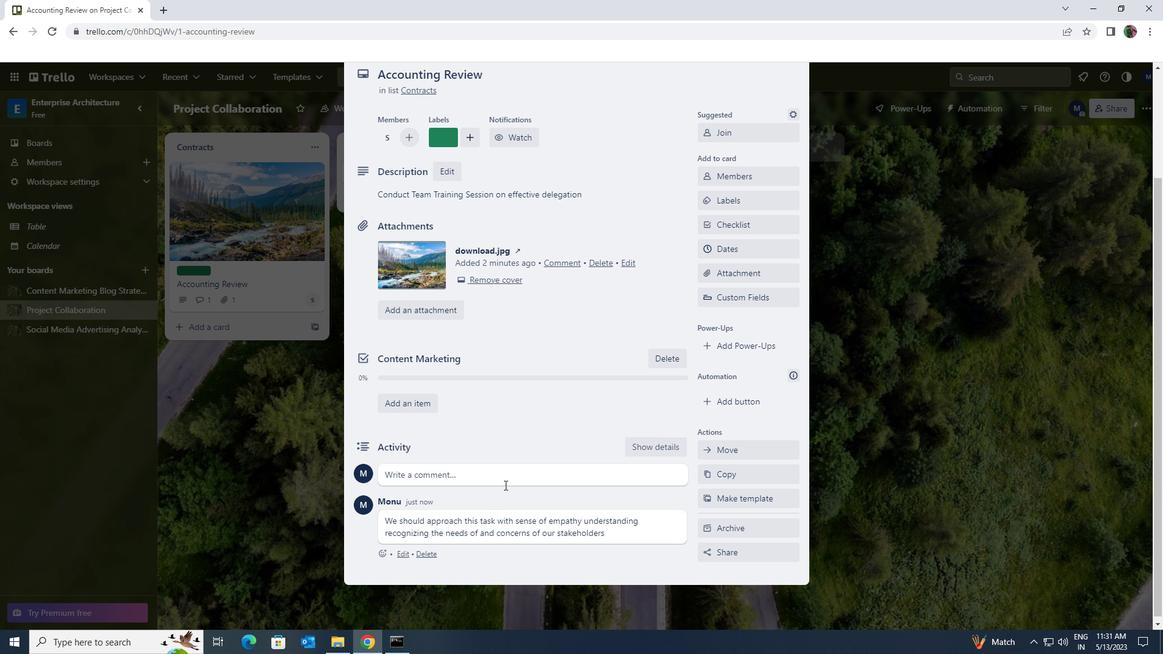 
Action: Mouse scrolled (529, 451) with delta (0, 0)
Screenshot: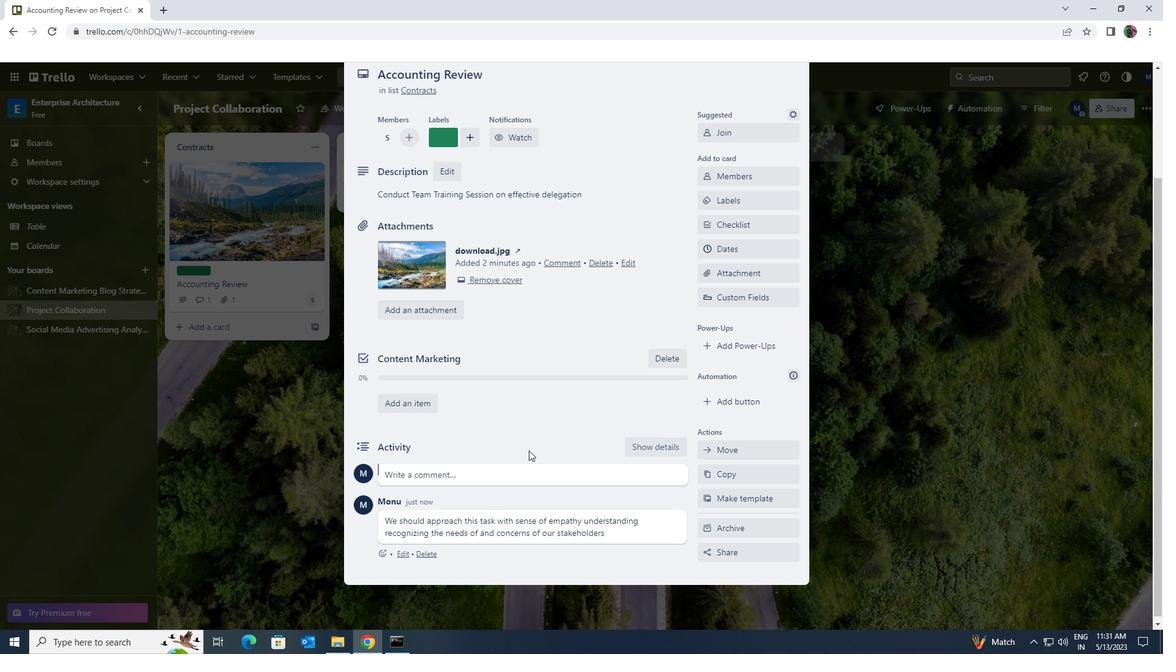 
Action: Mouse scrolled (529, 451) with delta (0, 0)
Screenshot: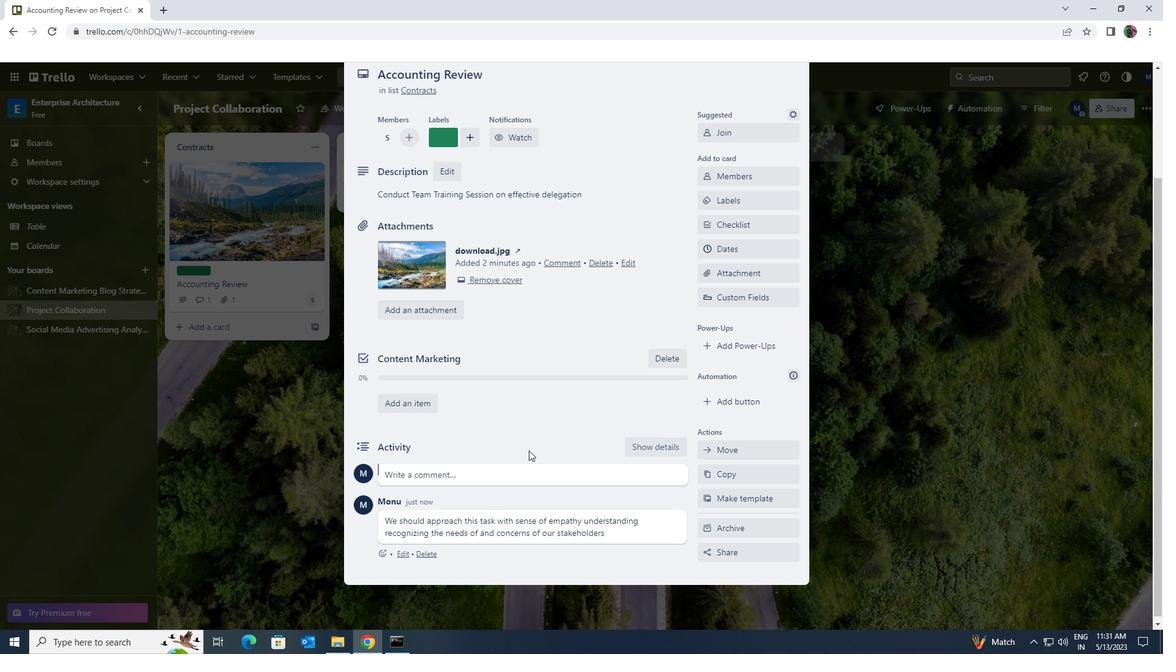 
Action: Mouse scrolled (529, 451) with delta (0, 0)
Screenshot: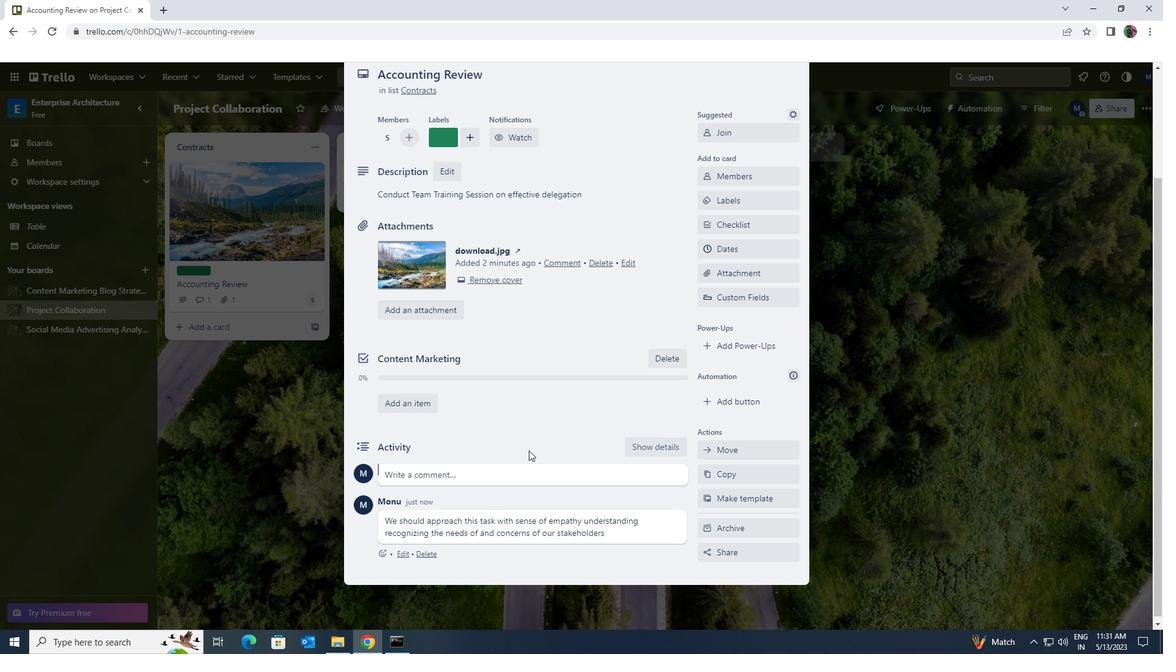
Action: Mouse moved to (737, 383)
Screenshot: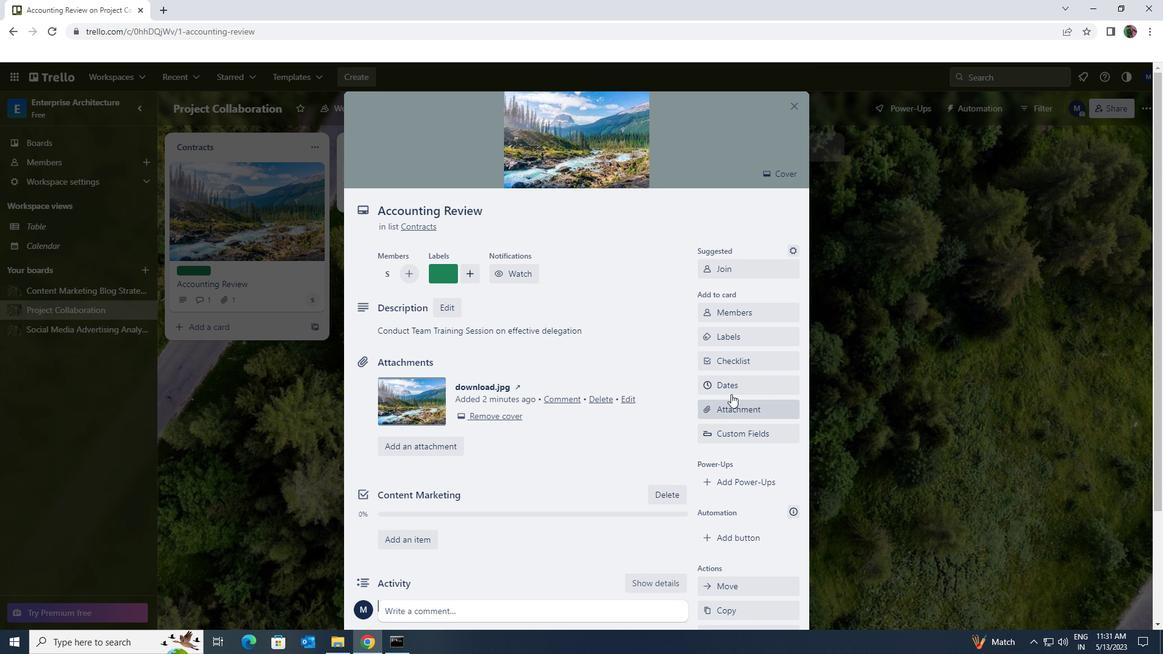 
Action: Mouse pressed left at (737, 383)
Screenshot: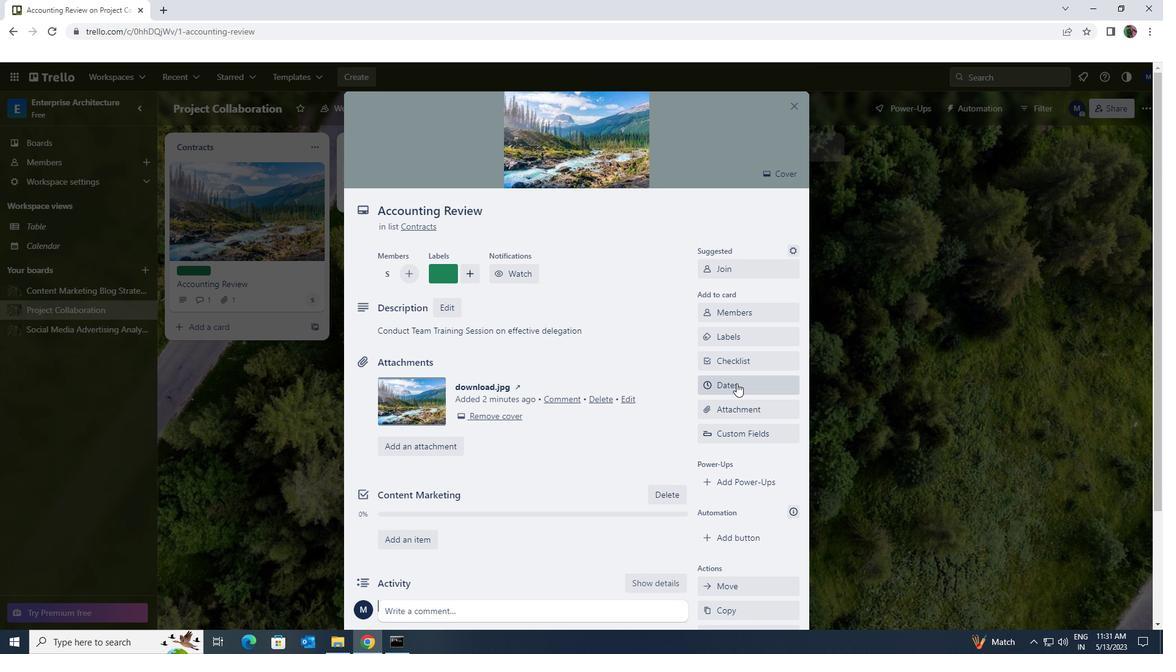 
Action: Mouse moved to (707, 329)
Screenshot: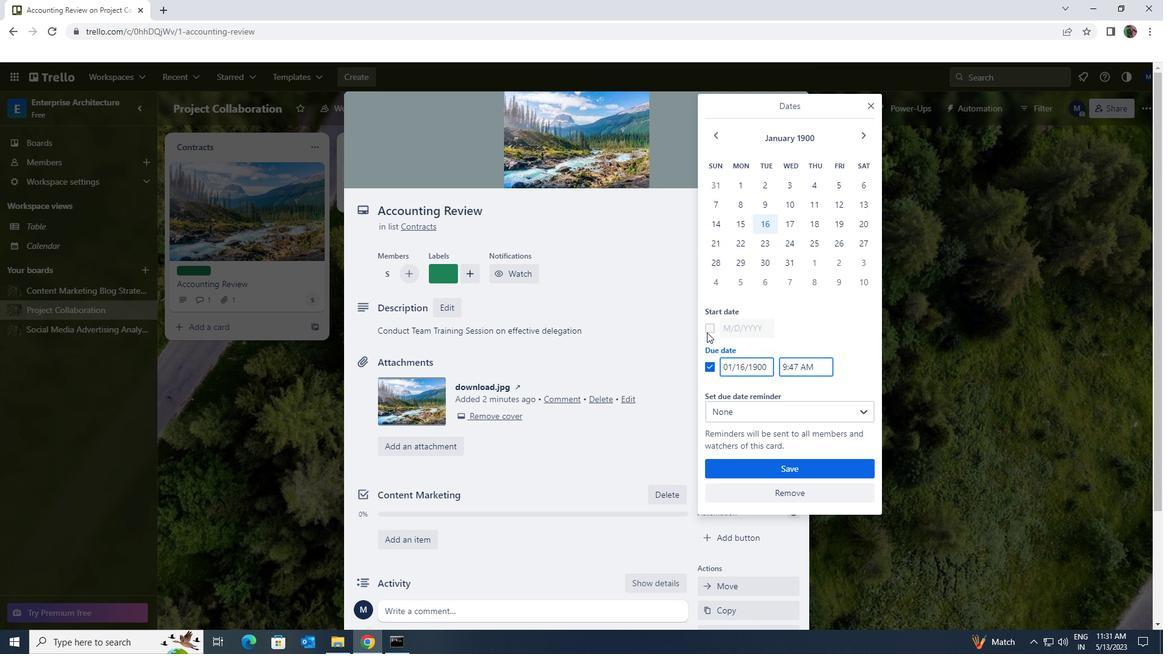 
Action: Mouse pressed left at (707, 329)
Screenshot: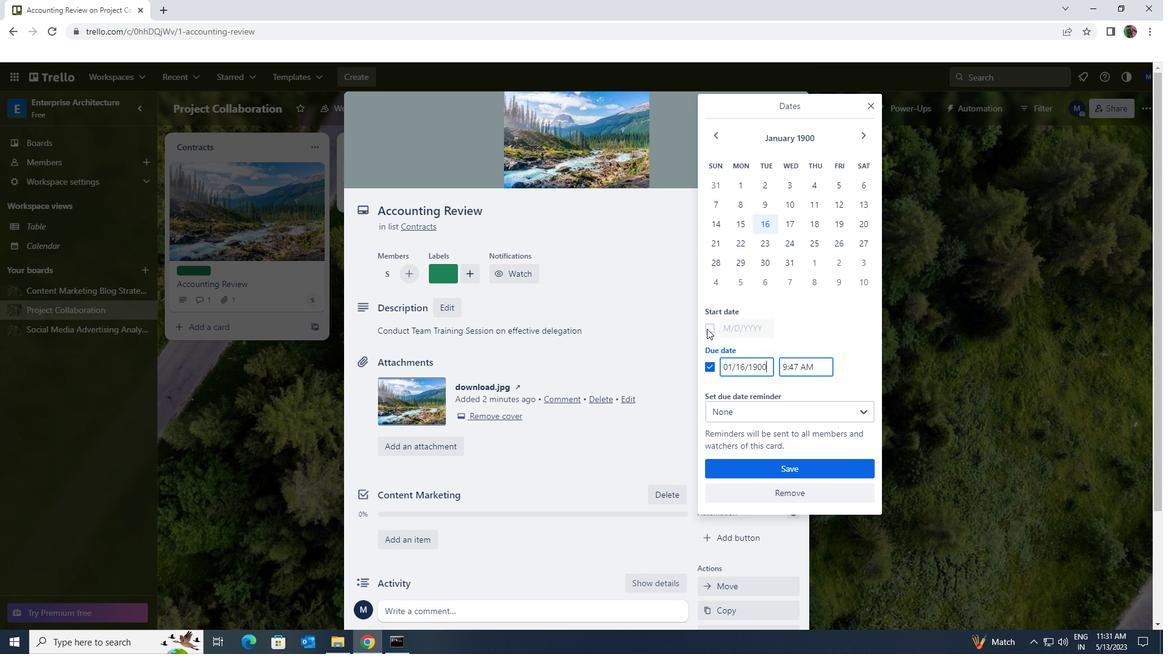 
Action: Mouse moved to (770, 327)
Screenshot: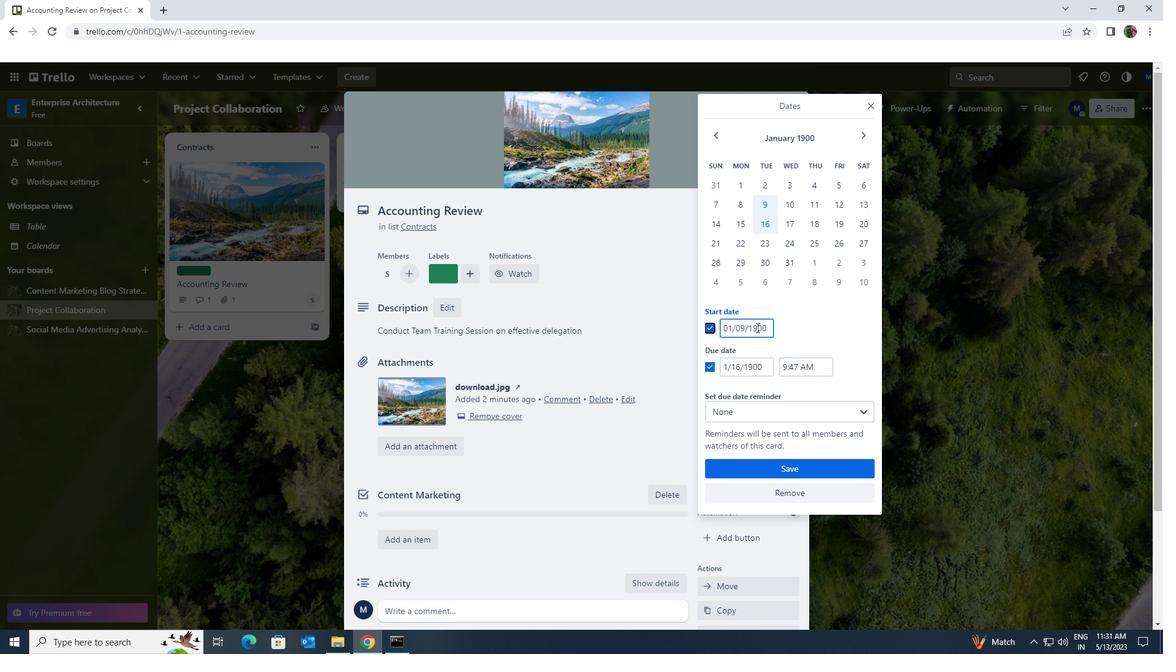 
Action: Mouse pressed left at (770, 327)
Screenshot: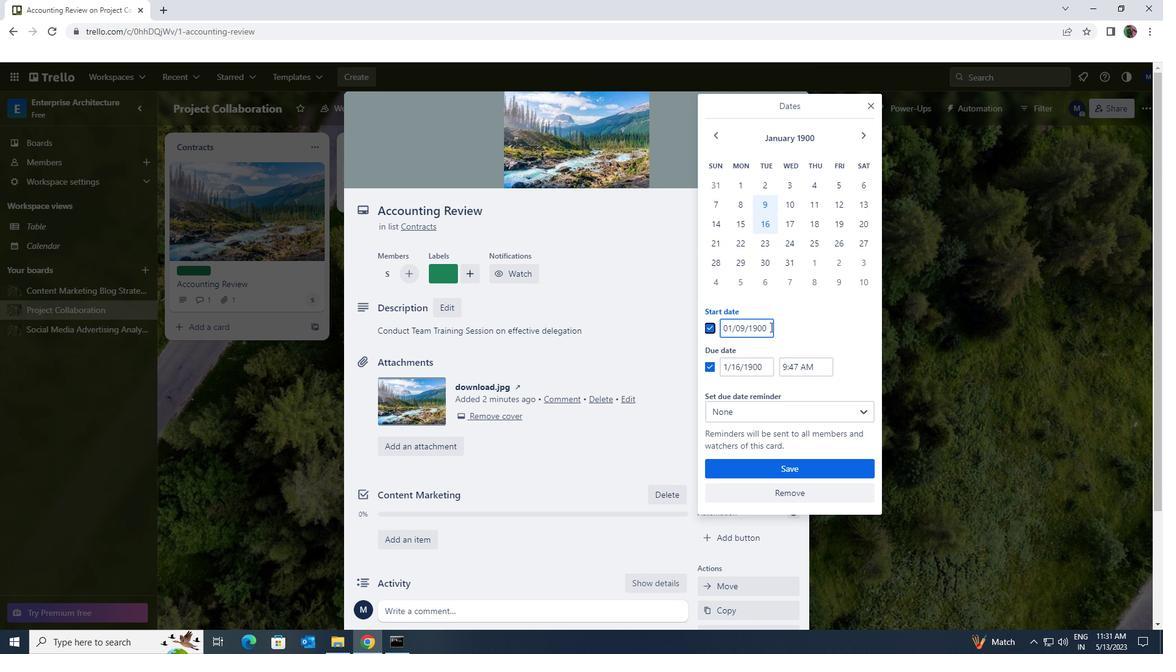 
Action: Mouse moved to (722, 324)
Screenshot: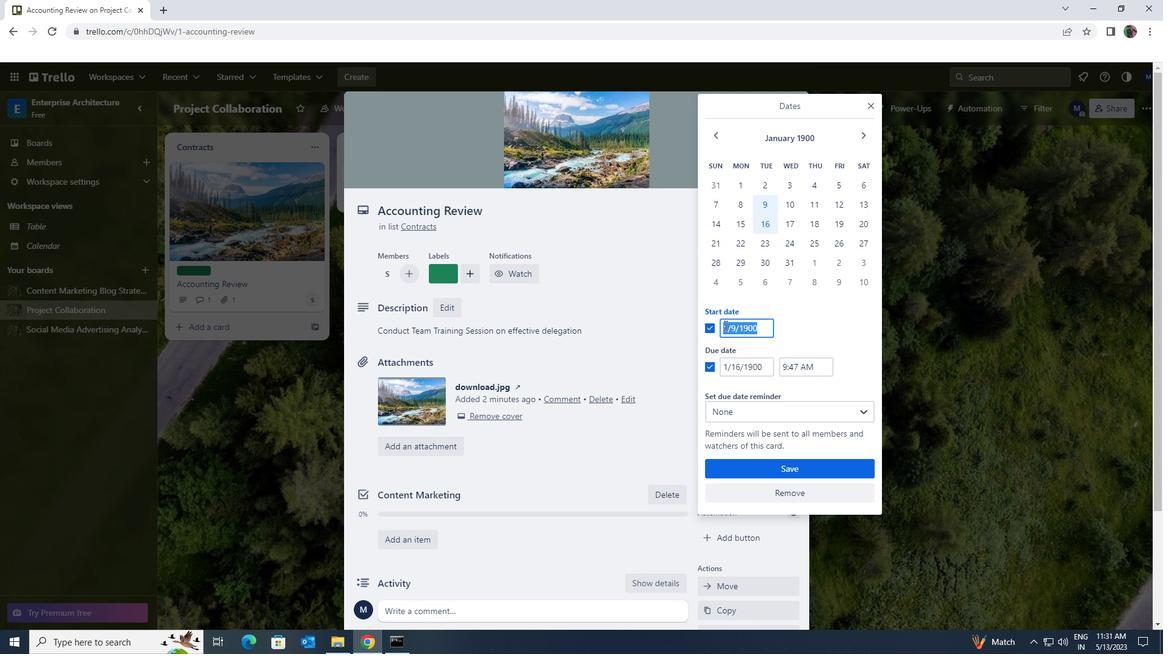 
Action: Key pressed 1/1/1900
Screenshot: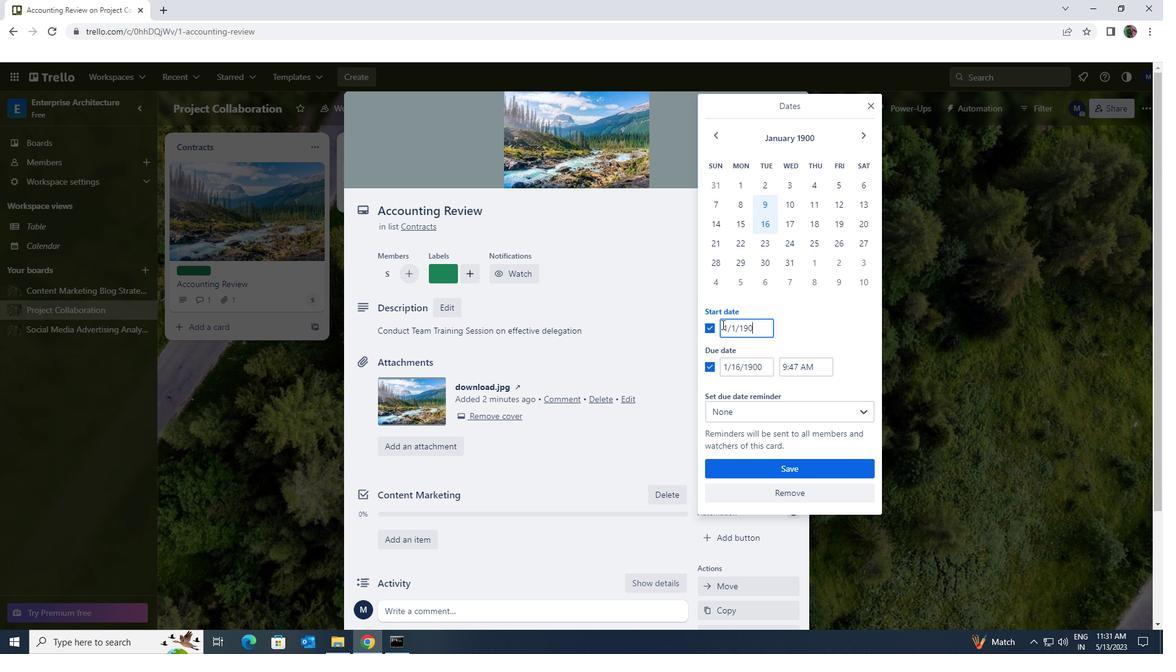 
Action: Mouse moved to (767, 366)
Screenshot: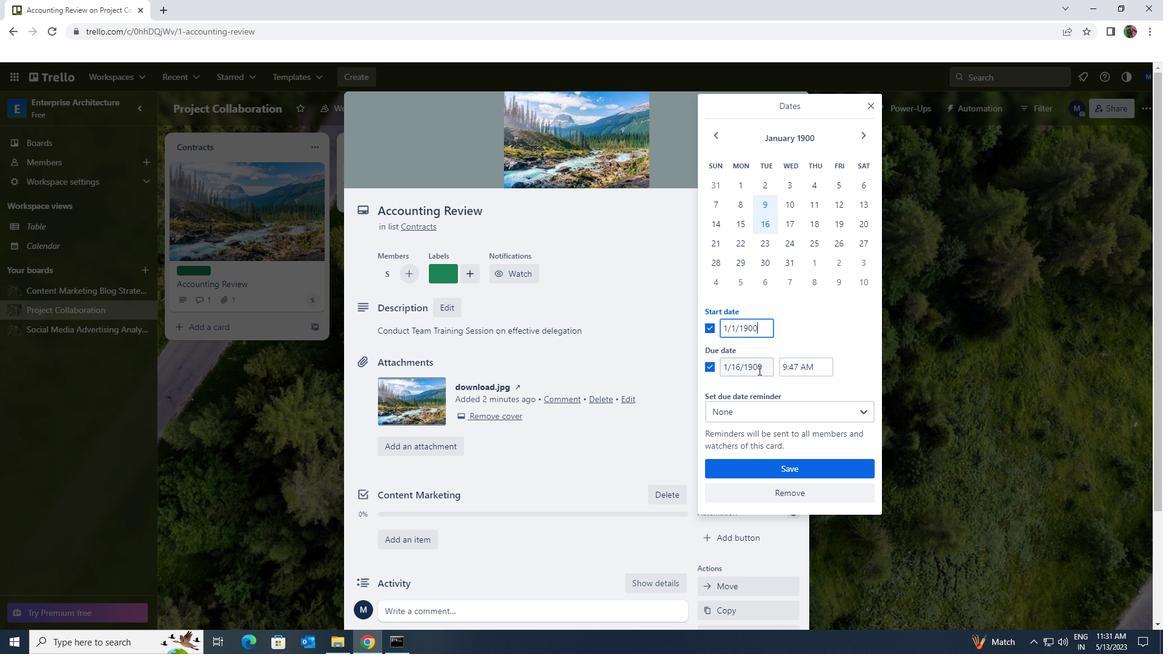 
Action: Mouse pressed left at (767, 366)
Screenshot: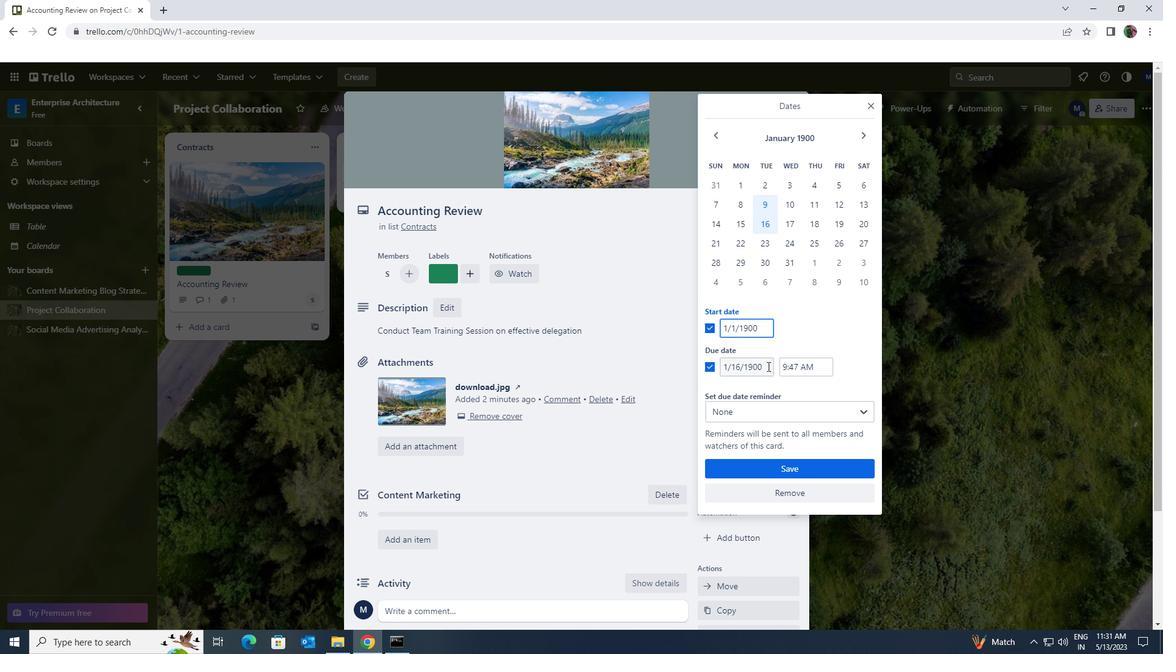 
Action: Mouse moved to (717, 370)
Screenshot: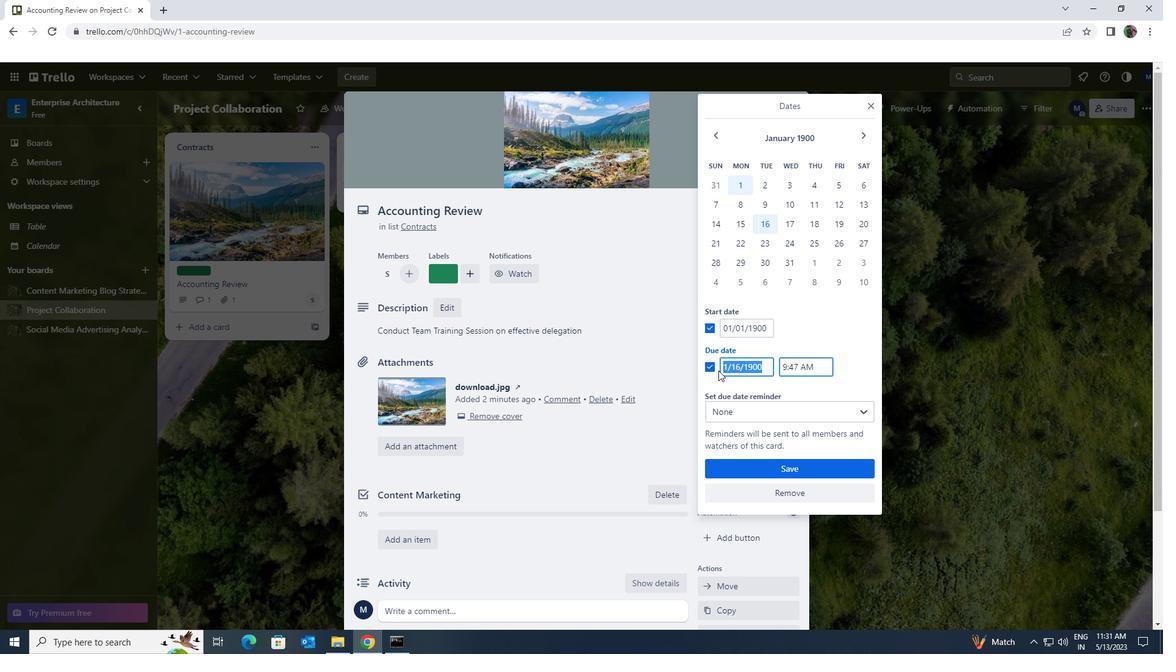 
Action: Key pressed 1/8/1900
Screenshot: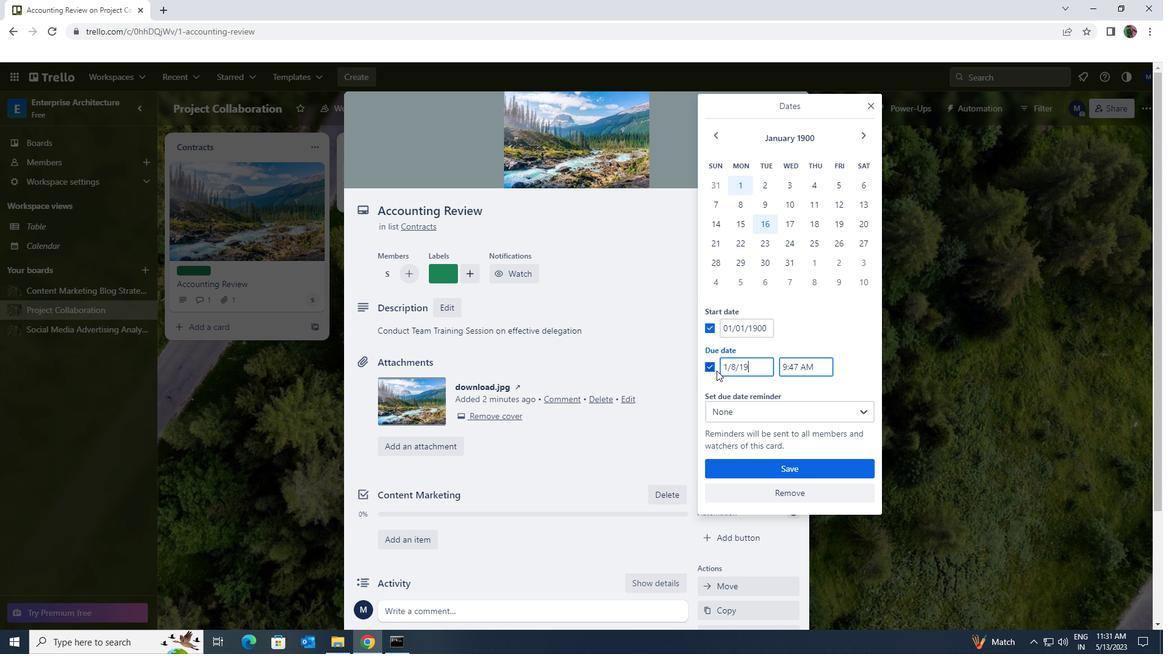 
Action: Mouse moved to (746, 473)
Screenshot: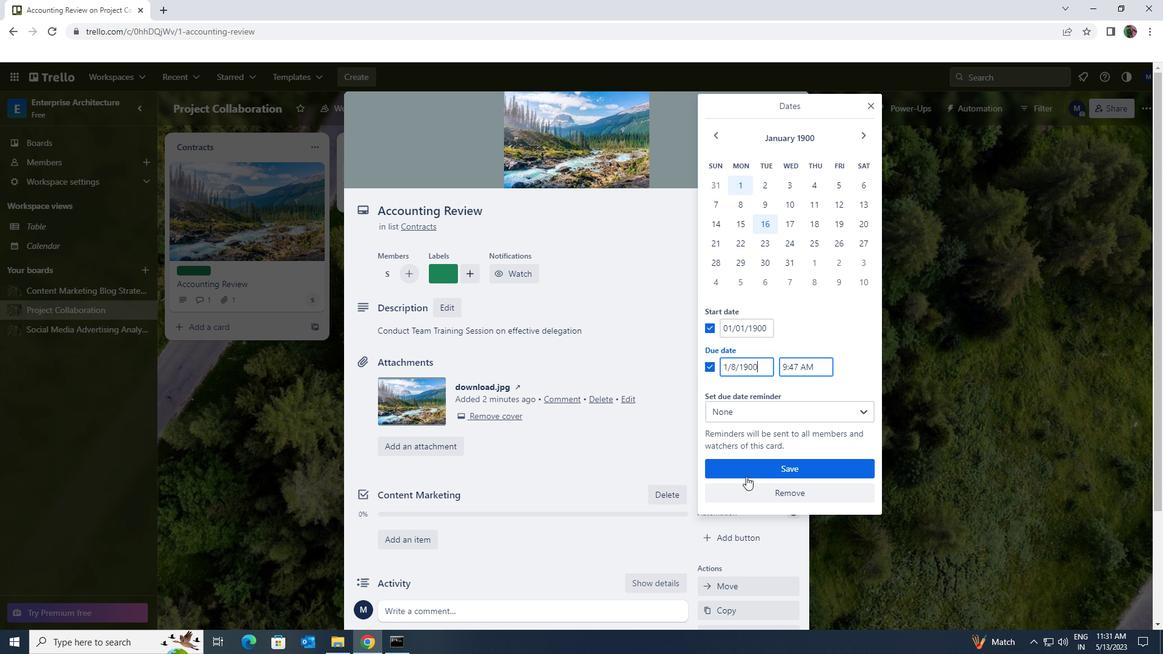 
Action: Mouse pressed left at (746, 473)
Screenshot: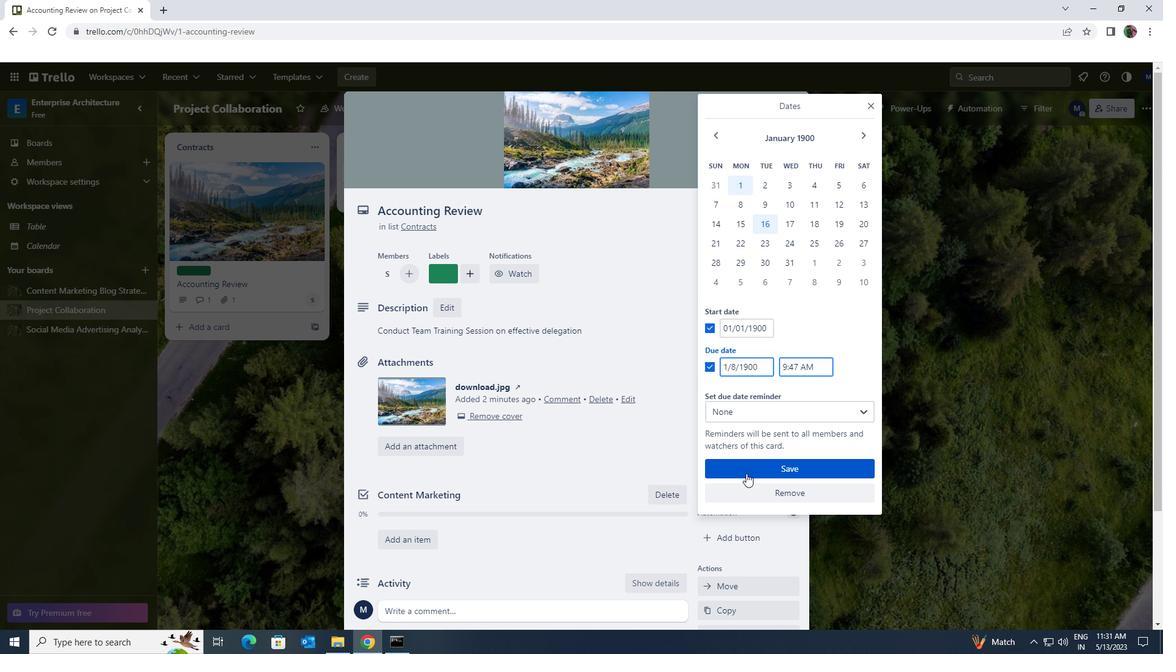 
